 Task: Create Address object.
Action: Mouse moved to (541, 42)
Screenshot: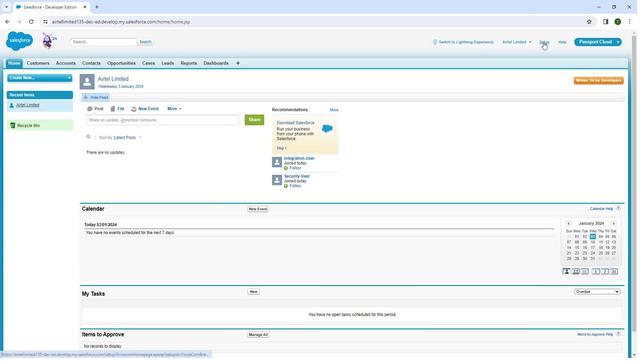 
Action: Mouse pressed left at (541, 42)
Screenshot: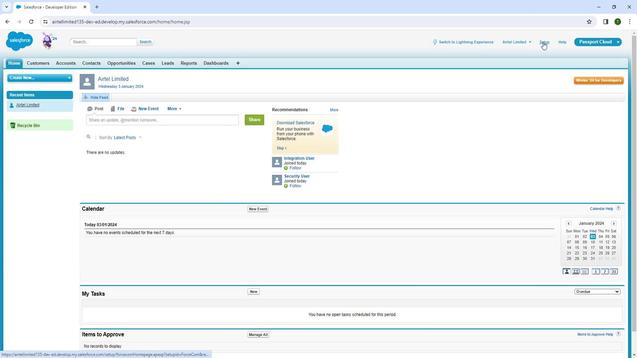 
Action: Mouse pressed left at (541, 42)
Screenshot: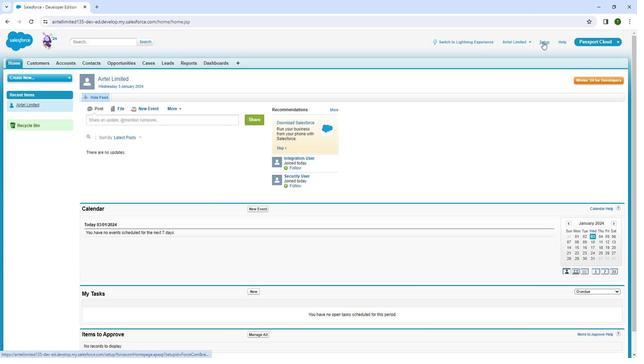 
Action: Mouse moved to (16, 121)
Screenshot: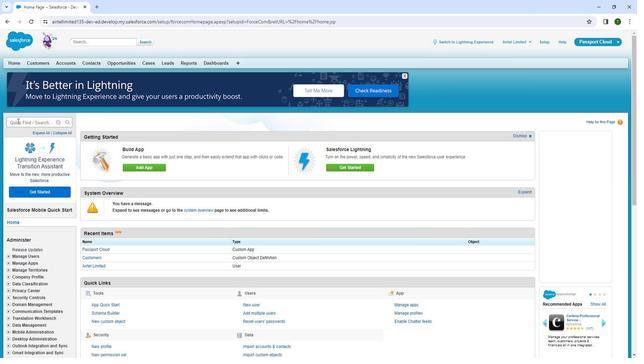 
Action: Mouse pressed left at (16, 121)
Screenshot: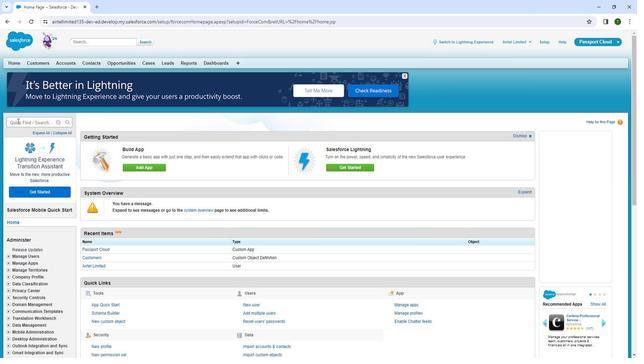 
Action: Mouse moved to (17, 121)
Screenshot: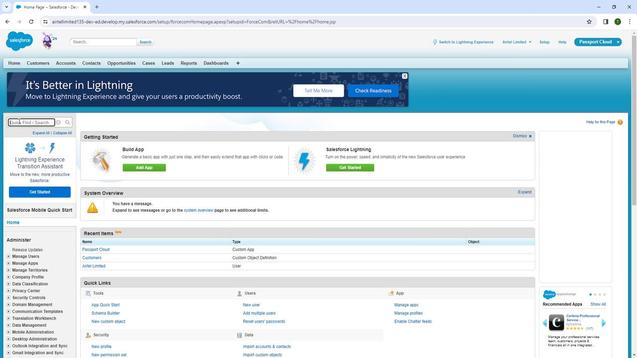 
Action: Key pressed o
Screenshot: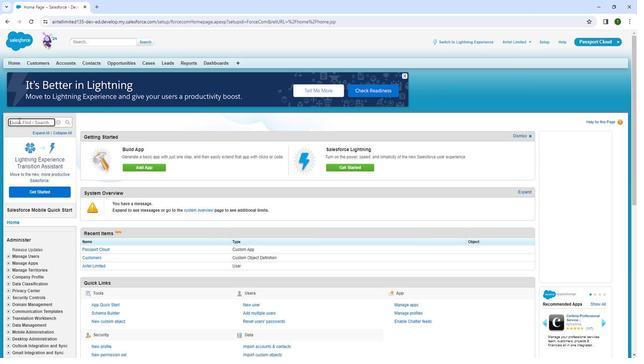 
Action: Mouse moved to (17, 120)
Screenshot: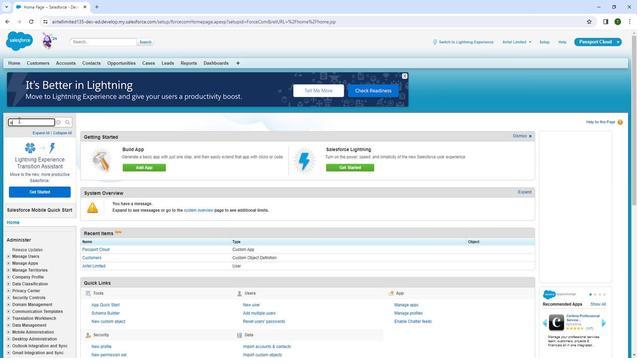 
Action: Key pressed bj
Screenshot: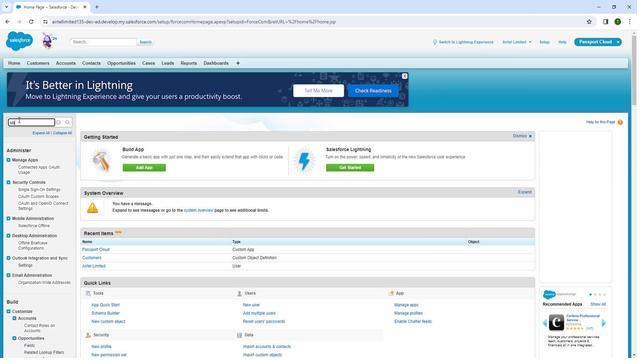 
Action: Mouse moved to (17, 119)
Screenshot: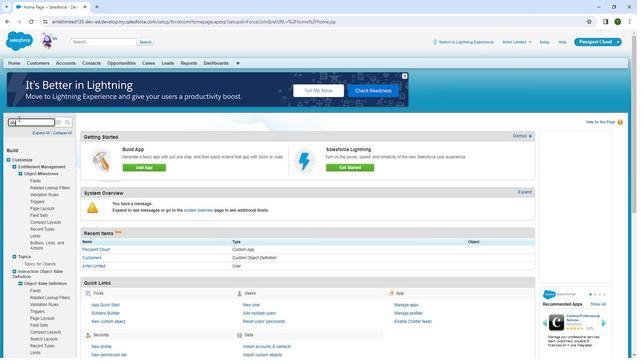 
Action: Key pressed ect
Screenshot: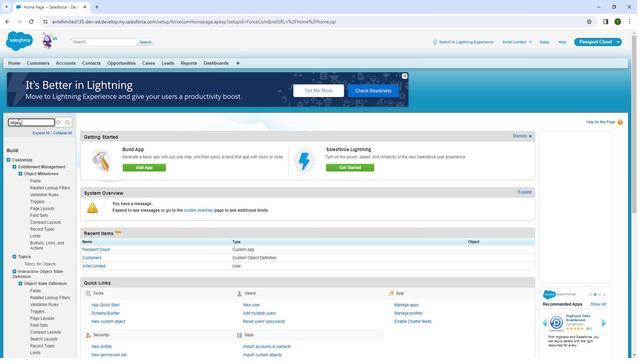
Action: Mouse moved to (29, 178)
Screenshot: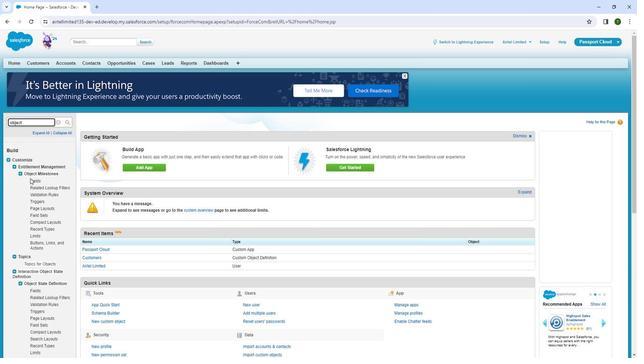 
Action: Mouse scrolled (29, 178) with delta (0, 0)
Screenshot: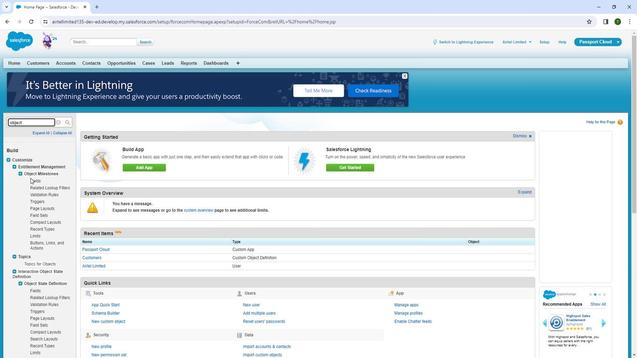 
Action: Mouse scrolled (29, 178) with delta (0, 0)
Screenshot: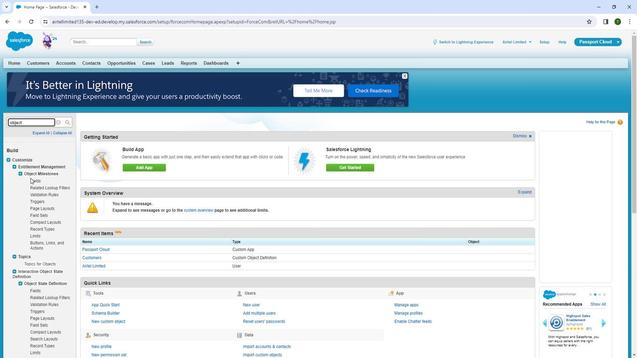 
Action: Mouse moved to (29, 178)
Screenshot: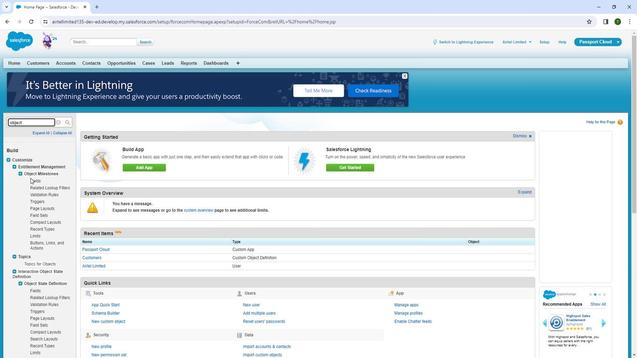
Action: Mouse scrolled (29, 178) with delta (0, 0)
Screenshot: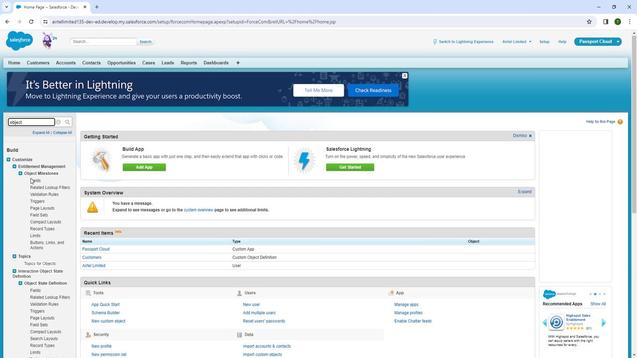 
Action: Mouse scrolled (29, 178) with delta (0, 0)
Screenshot: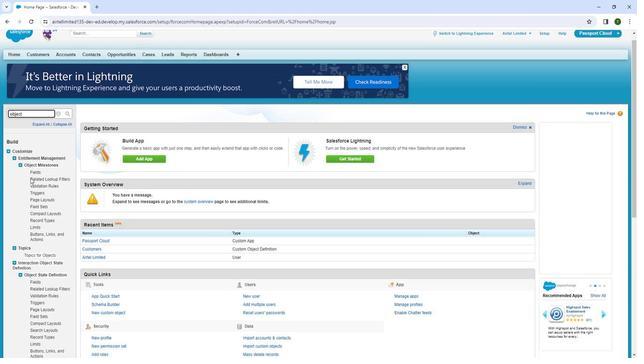 
Action: Mouse moved to (32, 192)
Screenshot: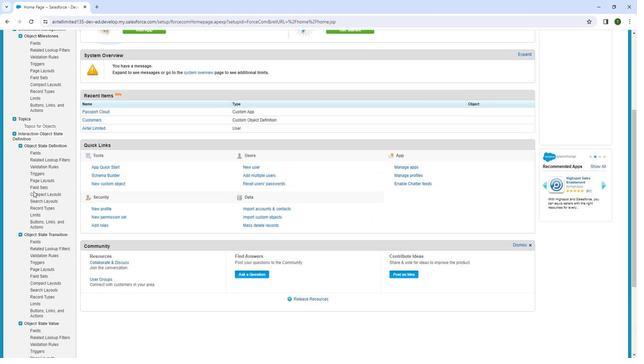 
Action: Mouse scrolled (32, 191) with delta (0, 0)
Screenshot: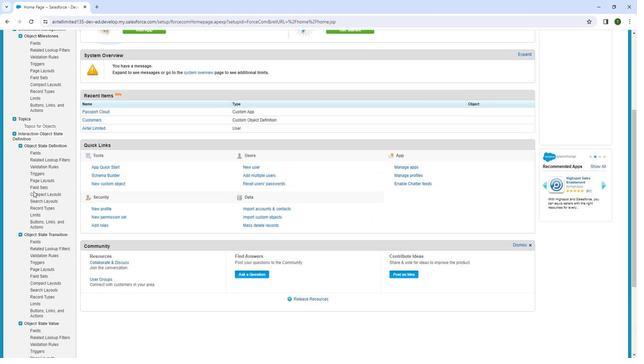 
Action: Mouse moved to (32, 193)
Screenshot: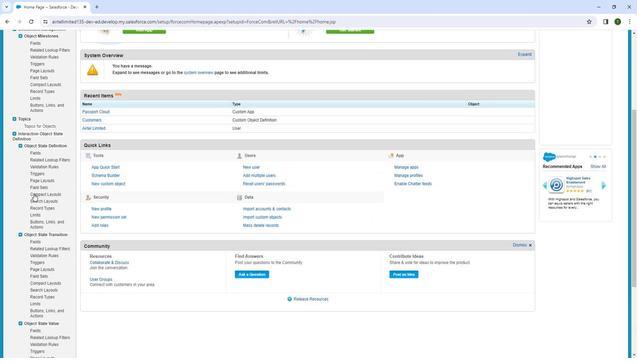 
Action: Mouse scrolled (32, 193) with delta (0, 0)
Screenshot: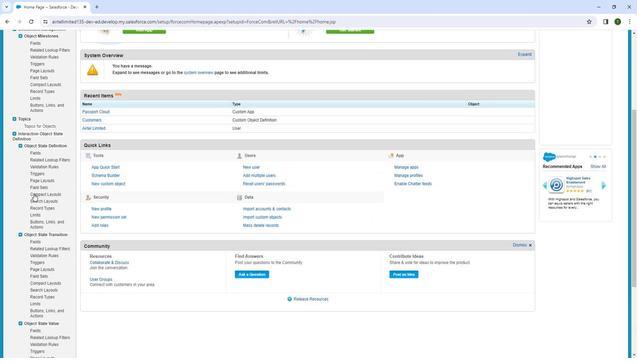 
Action: Mouse moved to (32, 194)
Screenshot: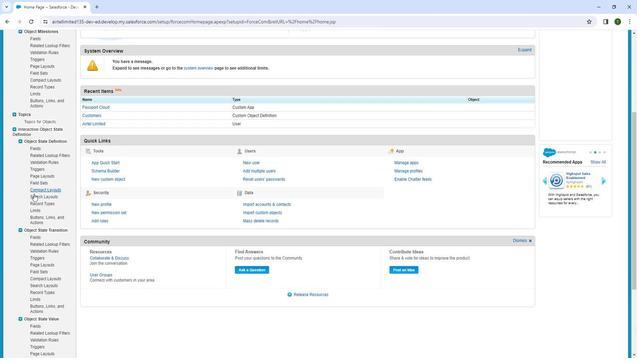 
Action: Mouse scrolled (32, 193) with delta (0, 0)
Screenshot: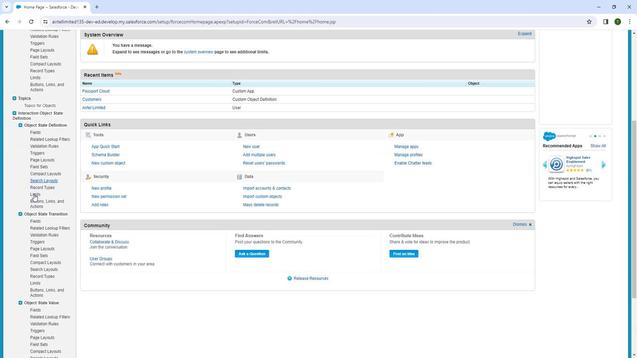
Action: Mouse moved to (37, 214)
Screenshot: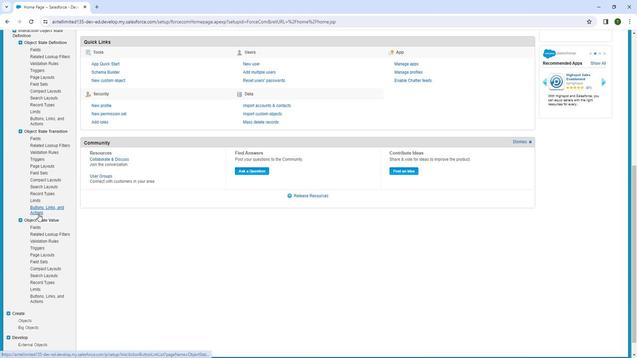 
Action: Mouse scrolled (37, 213) with delta (0, 0)
Screenshot: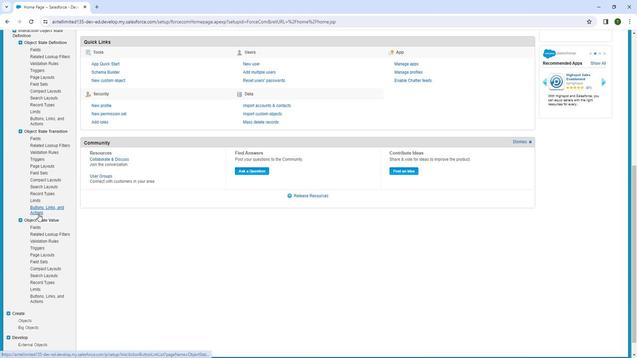 
Action: Mouse moved to (37, 215)
Screenshot: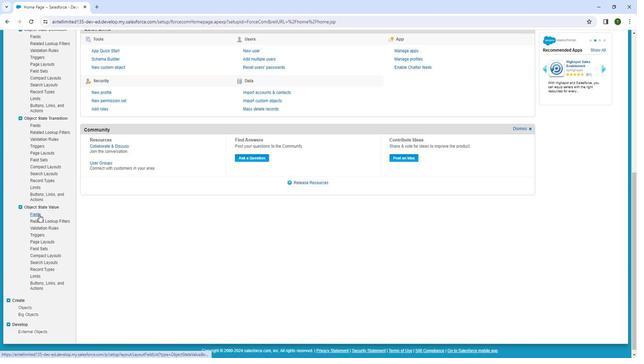
Action: Mouse scrolled (37, 214) with delta (0, 0)
Screenshot: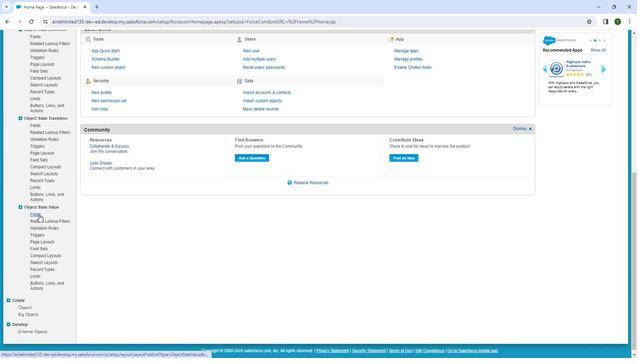 
Action: Mouse scrolled (37, 214) with delta (0, 0)
Screenshot: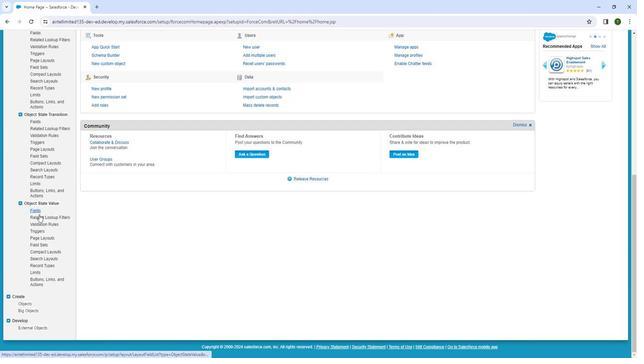 
Action: Mouse moved to (19, 303)
Screenshot: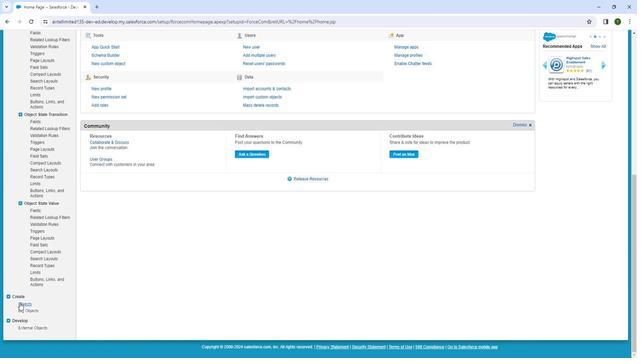 
Action: Mouse pressed left at (19, 303)
Screenshot: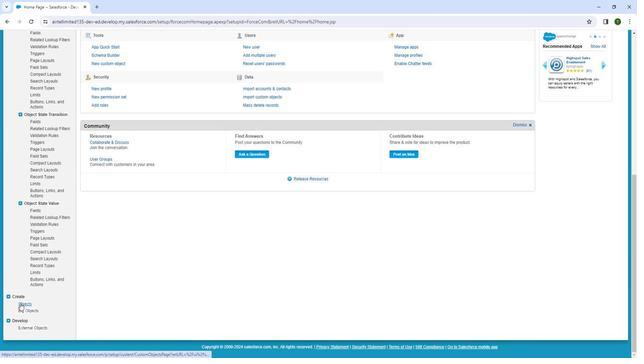 
Action: Mouse moved to (247, 161)
Screenshot: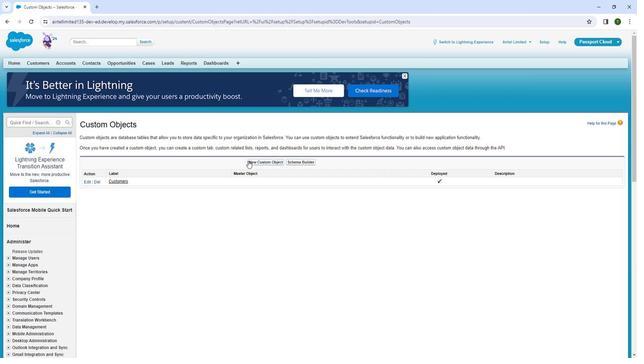 
Action: Mouse pressed left at (247, 161)
Screenshot: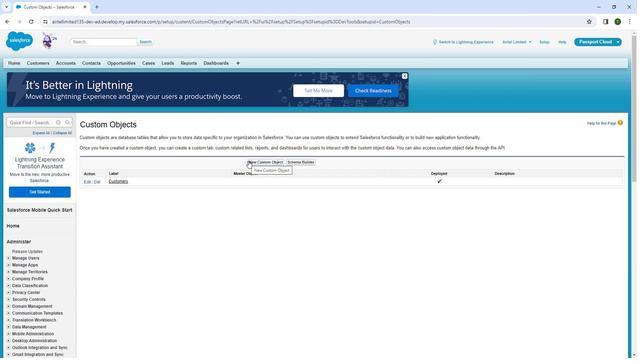 
Action: Mouse moved to (200, 186)
Screenshot: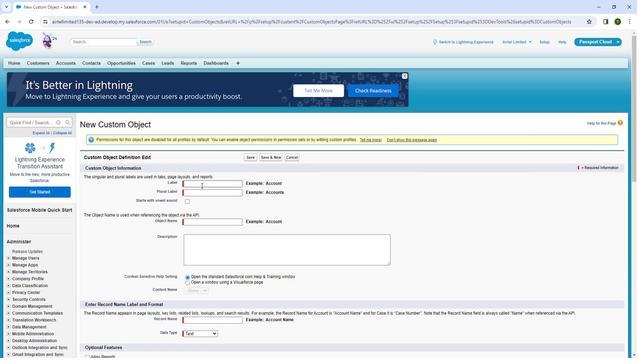 
Action: Mouse pressed left at (200, 186)
Screenshot: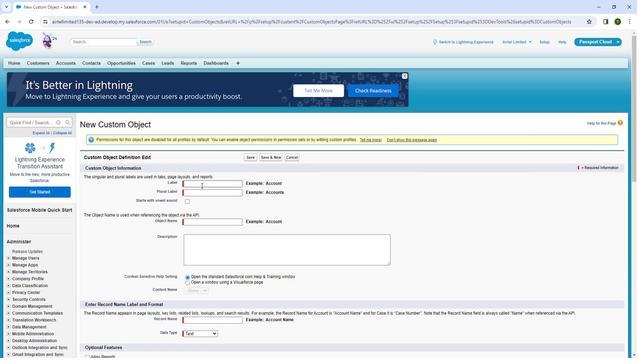 
Action: Key pressed <Key.shift>
Screenshot: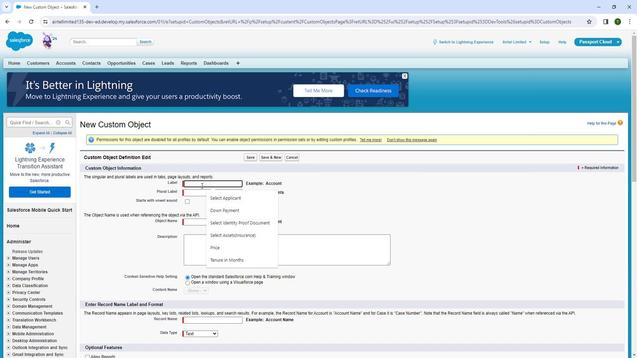 
Action: Mouse moved to (200, 185)
Screenshot: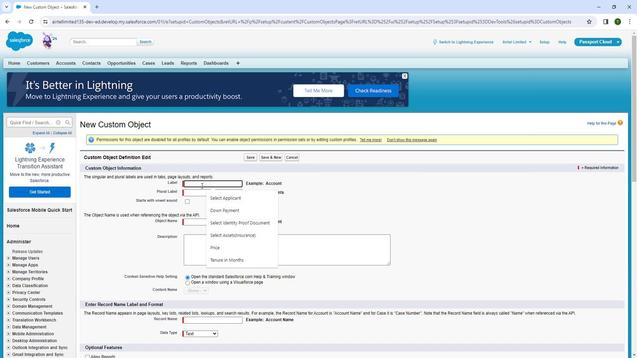 
Action: Key pressed Addressess
Screenshot: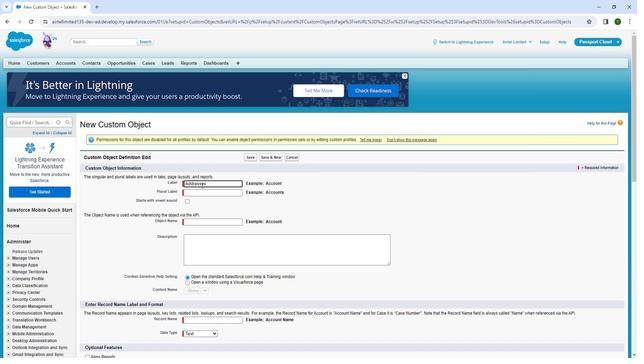
Action: Mouse moved to (203, 197)
Screenshot: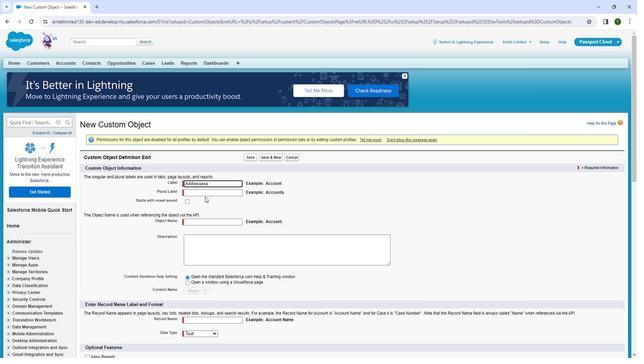 
Action: Key pressed <Key.backspace><Key.backspace><Key.backspace>
Screenshot: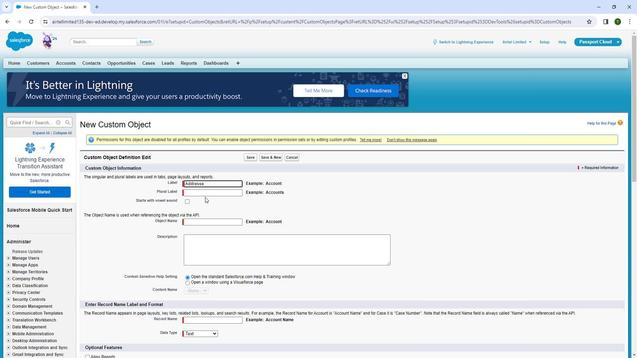 
Action: Mouse moved to (202, 192)
Screenshot: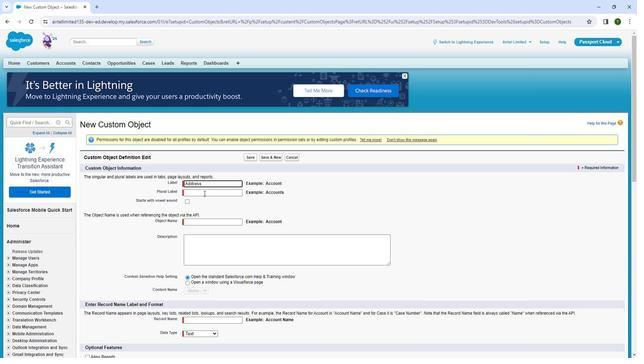 
Action: Mouse pressed left at (202, 192)
Screenshot: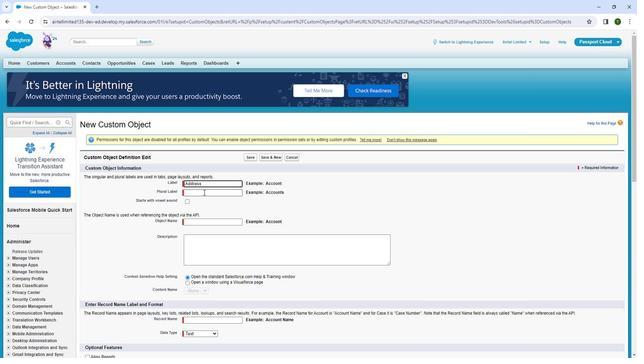
Action: Key pressed <Key.shift>Addresses
Screenshot: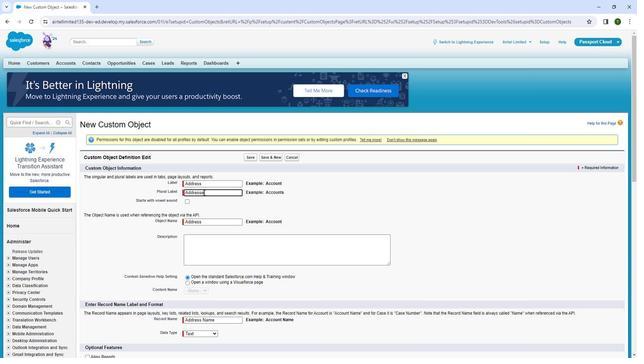 
Action: Mouse moved to (201, 207)
Screenshot: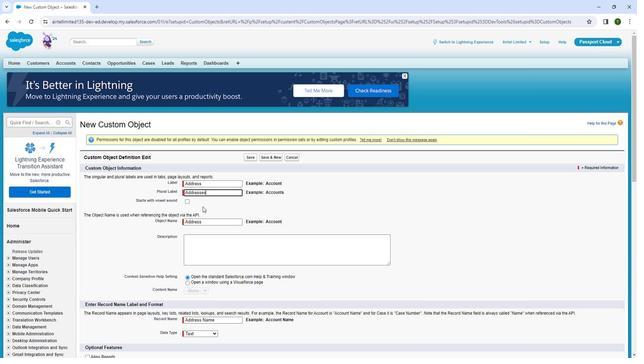 
Action: Key pressed s
Screenshot: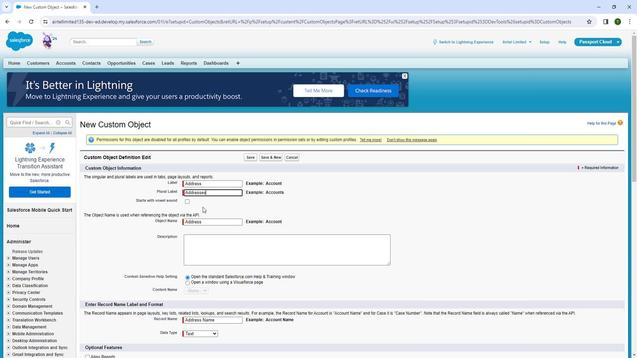 
Action: Mouse moved to (197, 193)
Screenshot: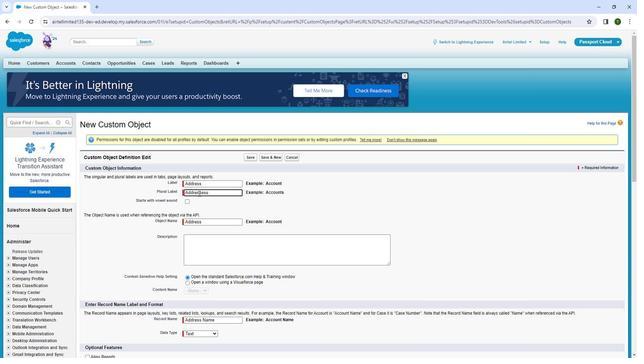
Action: Mouse pressed left at (197, 193)
Screenshot: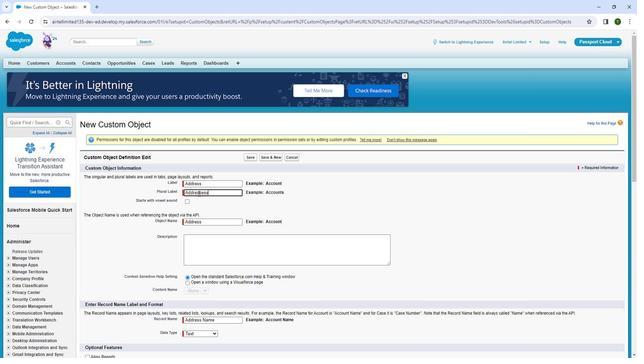 
Action: Mouse moved to (203, 194)
Screenshot: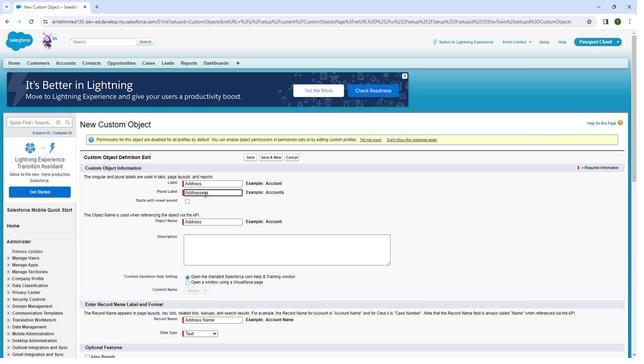 
Action: Key pressed <Key.backspace>
Screenshot: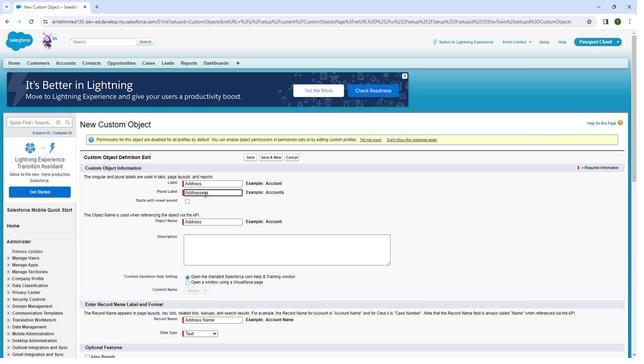 
Action: Mouse moved to (204, 200)
Screenshot: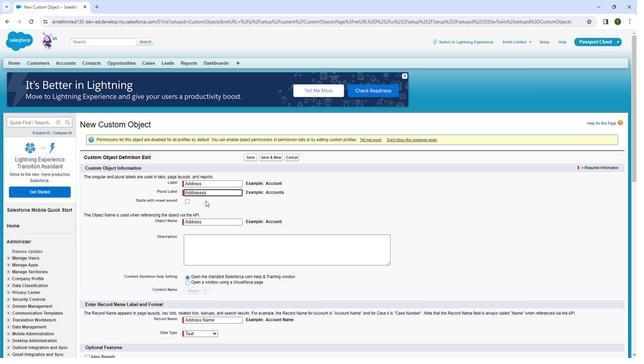 
Action: Mouse pressed left at (204, 200)
Screenshot: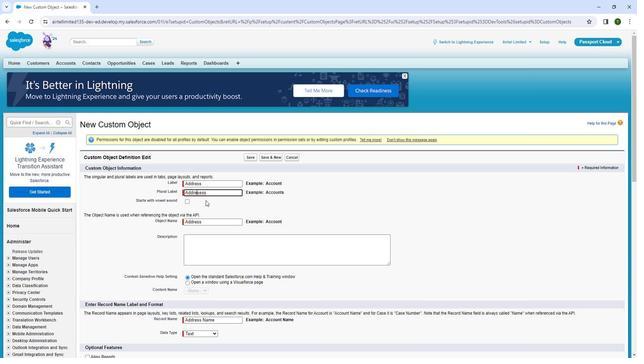 
Action: Mouse moved to (189, 207)
Screenshot: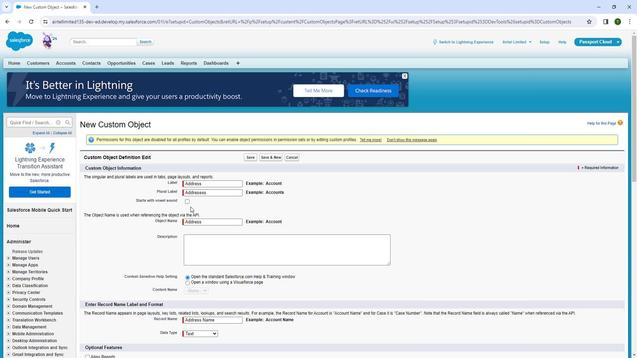 
Action: Mouse scrolled (189, 206) with delta (0, 0)
Screenshot: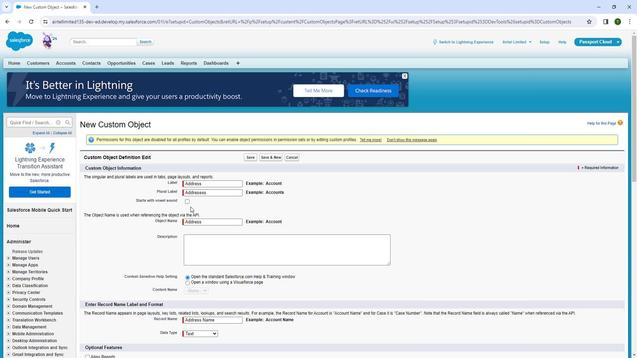 
Action: Mouse moved to (190, 214)
Screenshot: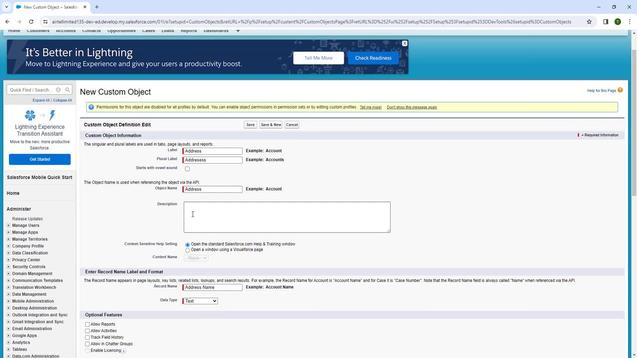 
Action: Mouse scrolled (190, 213) with delta (0, 0)
Screenshot: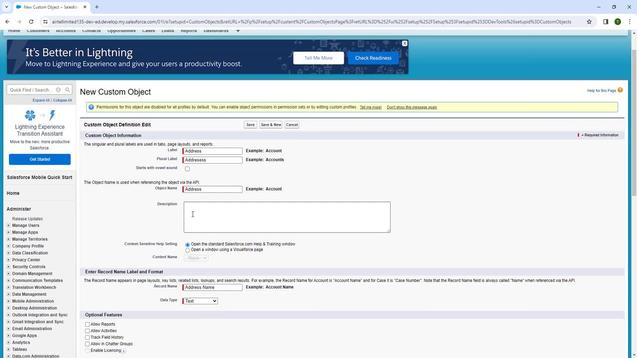 
Action: Mouse moved to (194, 268)
Screenshot: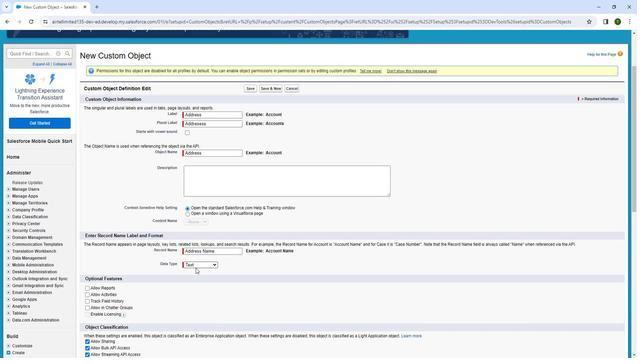 
Action: Mouse pressed left at (194, 268)
Screenshot: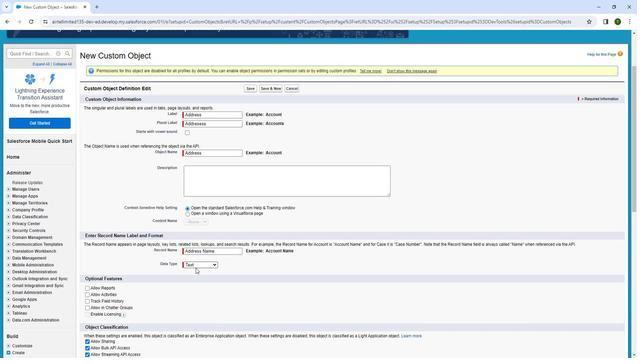 
Action: Mouse moved to (196, 278)
Screenshot: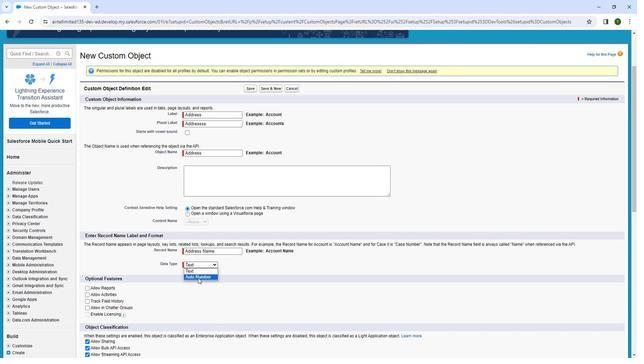 
Action: Mouse pressed left at (196, 278)
Screenshot: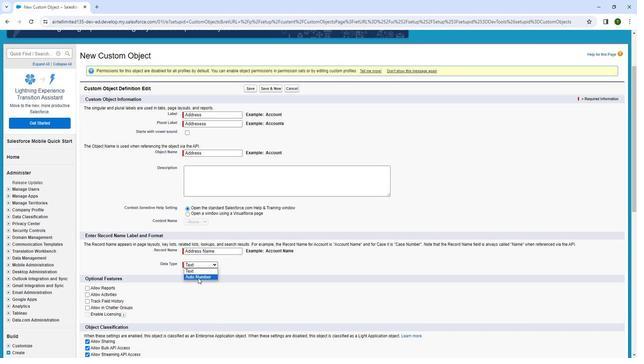 
Action: Mouse moved to (194, 272)
Screenshot: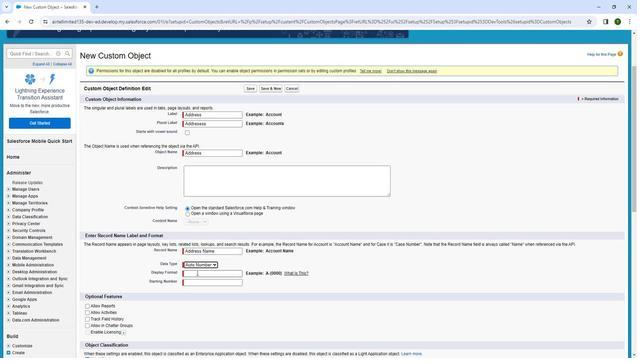 
Action: Mouse pressed left at (194, 272)
Screenshot: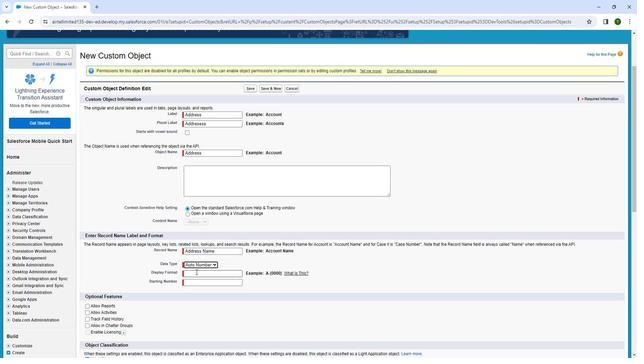 
Action: Mouse moved to (195, 270)
Screenshot: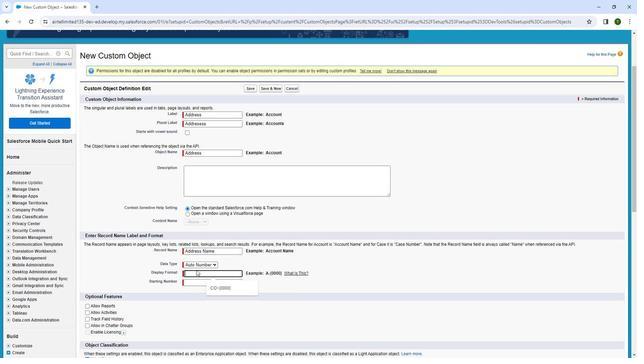 
Action: Key pressed <Key.shift>
Screenshot: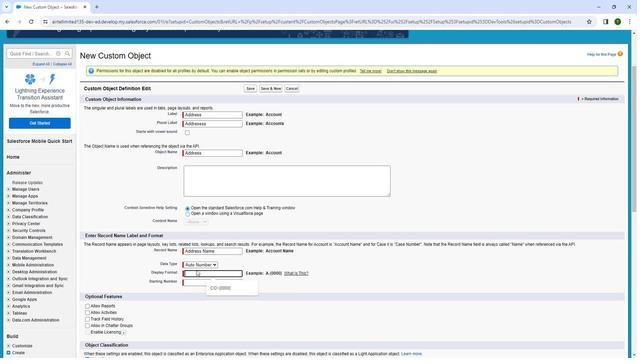
Action: Mouse moved to (196, 268)
Screenshot: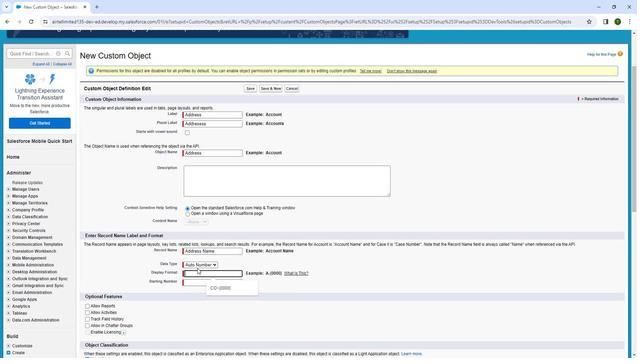 
Action: Key pressed A
Screenshot: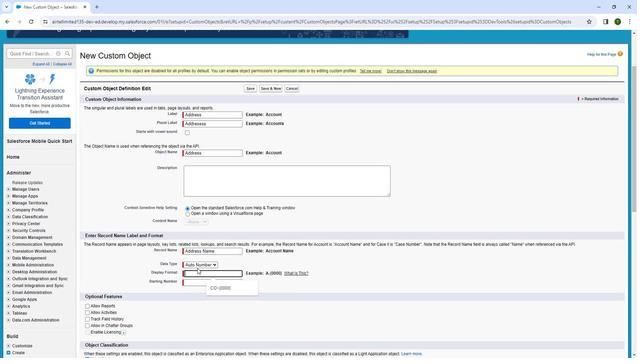 
Action: Mouse moved to (196, 265)
Screenshot: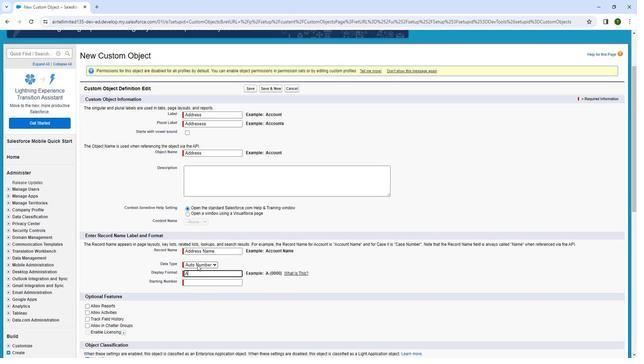
Action: Key pressed <Key.shift_r>I
Screenshot: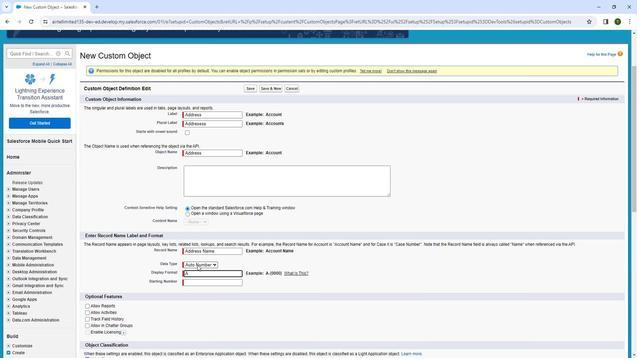 
Action: Mouse moved to (197, 265)
Screenshot: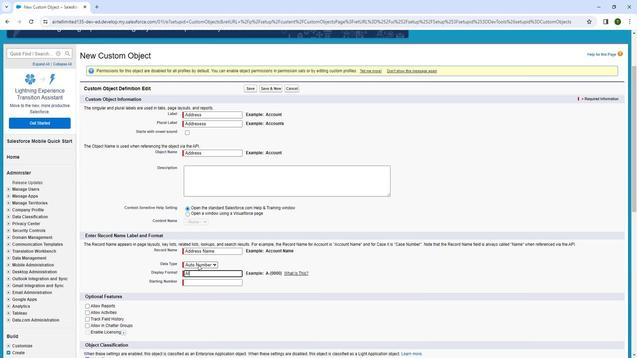 
Action: Key pressed <Key.shift>
Screenshot: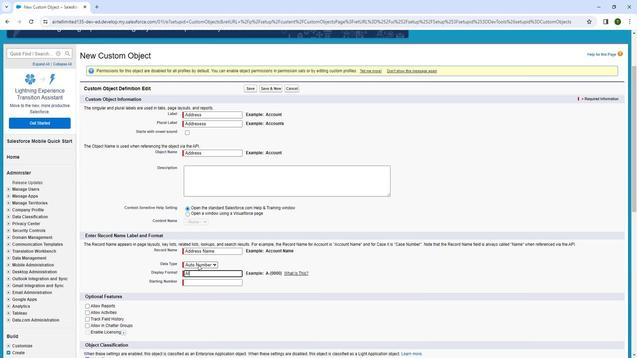 
Action: Mouse moved to (197, 265)
Screenshot: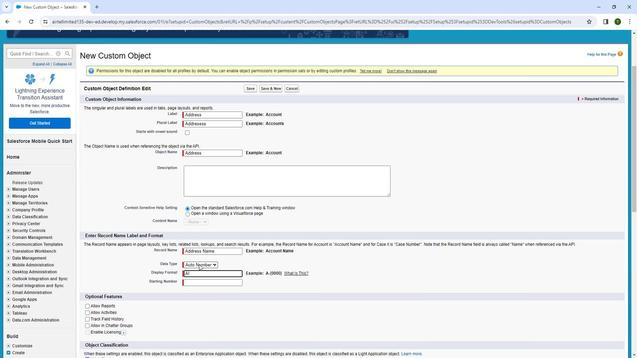 
Action: Key pressed <Key.shift><Key.shift><Key.shift><Key.shift><Key.shift><Key.shift><Key.shift><Key.shift><Key.shift><Key.shift><Key.shift><Key.shift>D-<Key.shift_r><Key.shift_r><Key.shift_r><Key.shift_r><Key.shift_r><Key.shift_r><Key.shift_r><Key.shift_r><Key.shift_r><Key.shift_r><Key.shift_r><Key.shift_r><Key.shift_r><Key.shift_r><Key.shift_r><Key.shift_r><Key.shift_r><Key.shift_r>{
Screenshot: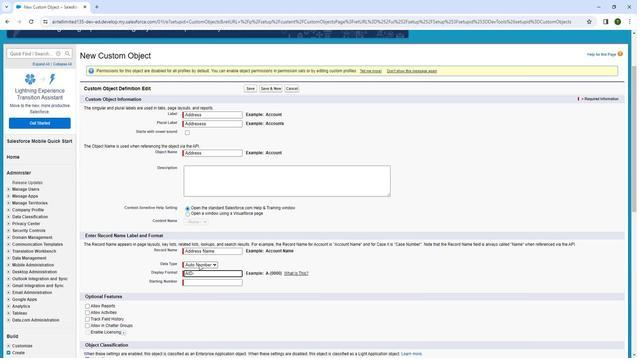 
Action: Mouse moved to (197, 265)
Screenshot: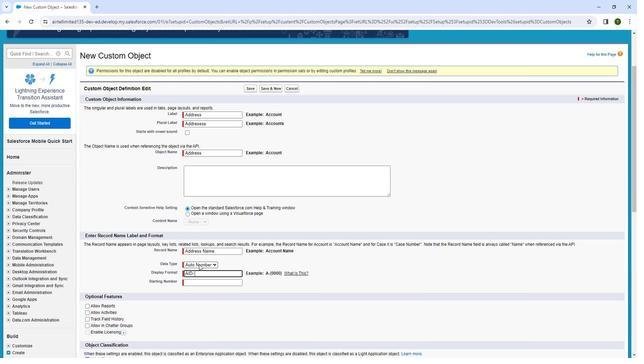 
Action: Key pressed 0000<Key.shift_r>
Screenshot: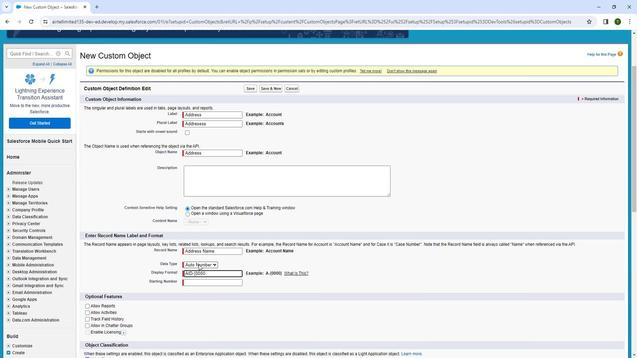 
Action: Mouse moved to (197, 265)
Screenshot: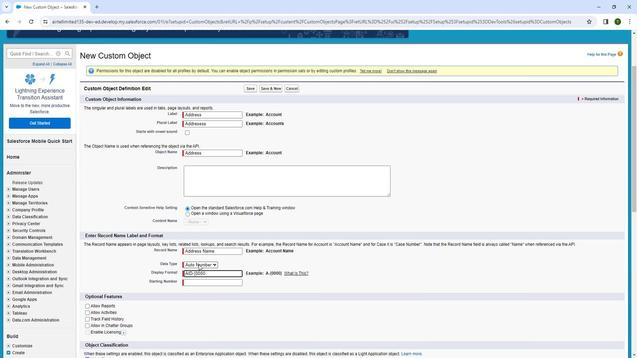 
Action: Key pressed <Key.shift_r><Key.shift_r><Key.shift_r><Key.shift_r><Key.shift_r><Key.shift_r><Key.shift_r><Key.shift_r><Key.shift_r><Key.shift_r><Key.shift_r><Key.shift_r><Key.shift_r><Key.shift_r>}
Screenshot: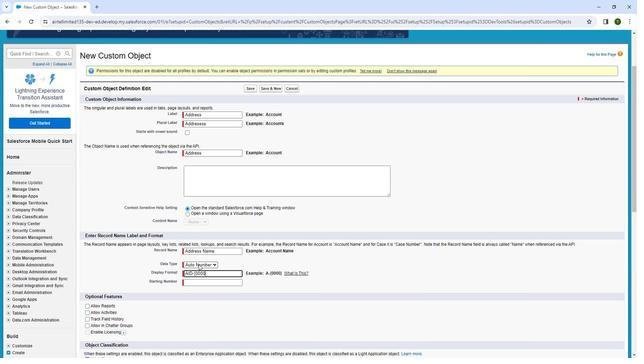 
Action: Mouse moved to (190, 281)
Screenshot: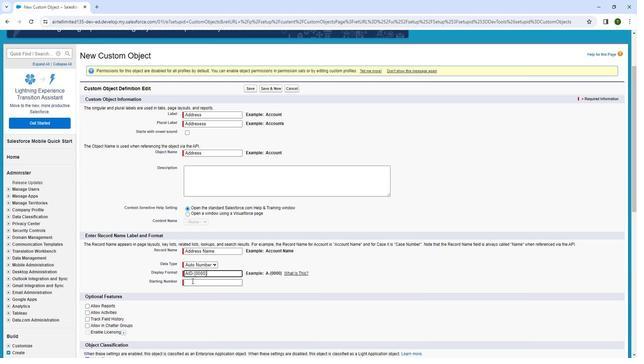 
Action: Mouse pressed left at (190, 281)
Screenshot: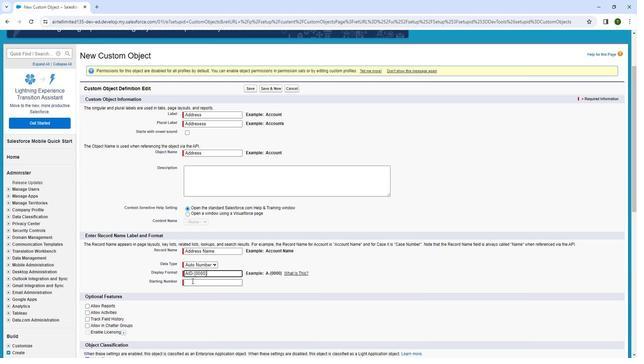
Action: Mouse moved to (190, 282)
Screenshot: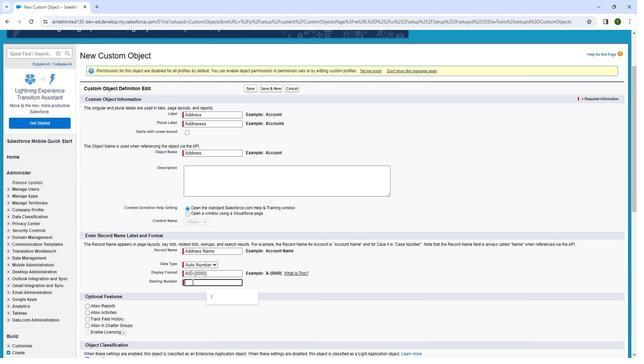 
Action: Key pressed 1
Screenshot: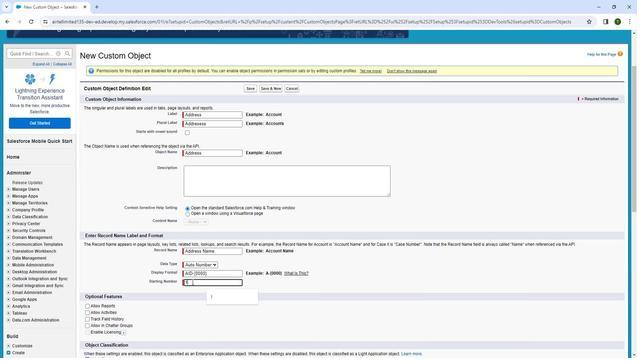 
Action: Mouse moved to (163, 292)
Screenshot: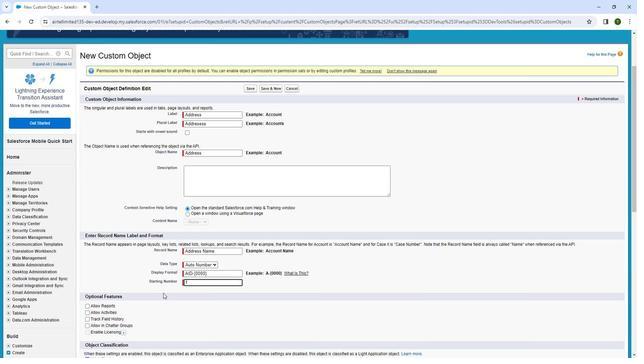 
Action: Mouse pressed left at (163, 292)
Screenshot: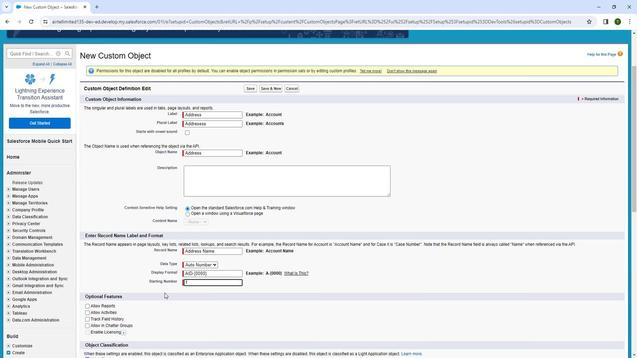 
Action: Mouse moved to (161, 291)
Screenshot: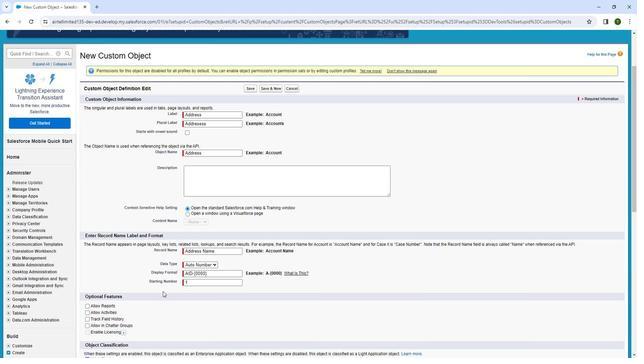
Action: Mouse scrolled (161, 290) with delta (0, 0)
Screenshot: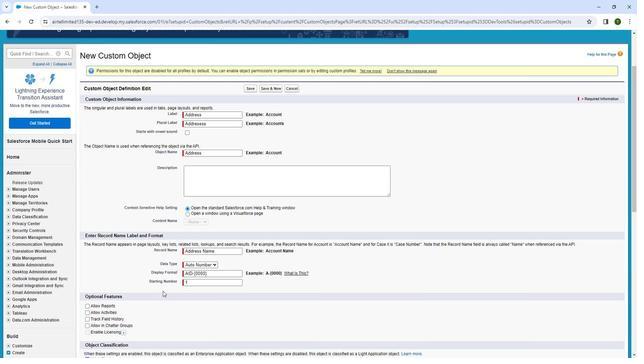 
Action: Mouse scrolled (161, 290) with delta (0, 0)
Screenshot: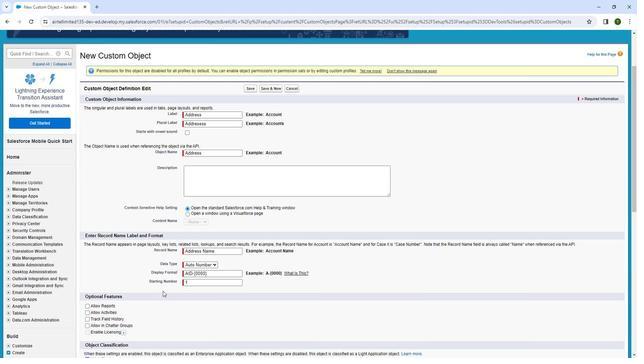 
Action: Mouse moved to (84, 237)
Screenshot: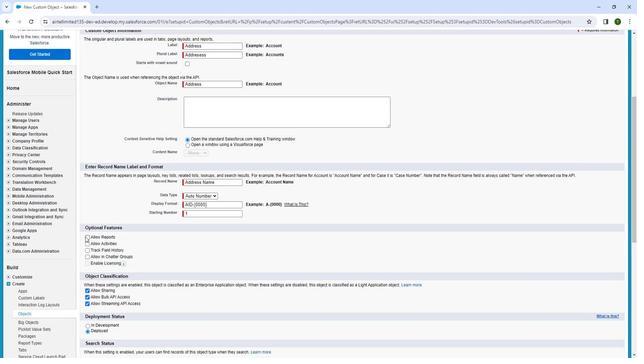 
Action: Mouse pressed left at (84, 237)
Screenshot: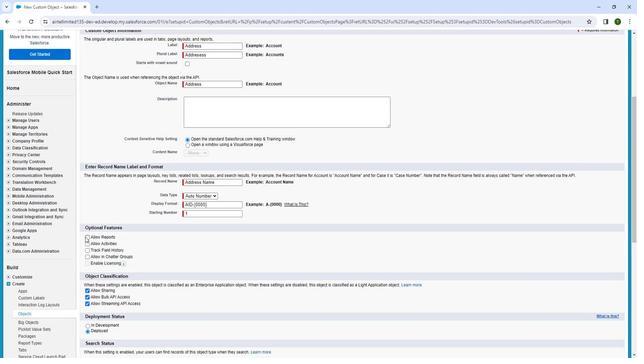 
Action: Mouse moved to (85, 243)
Screenshot: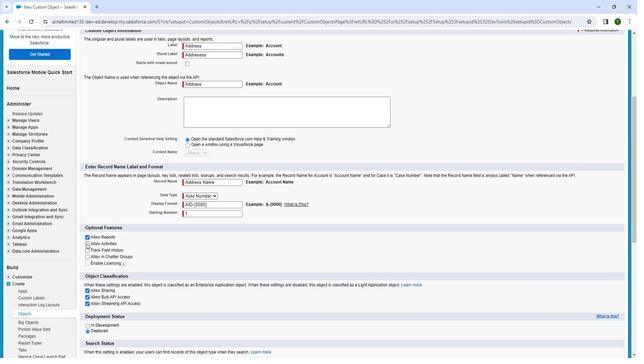 
Action: Mouse pressed left at (85, 243)
Screenshot: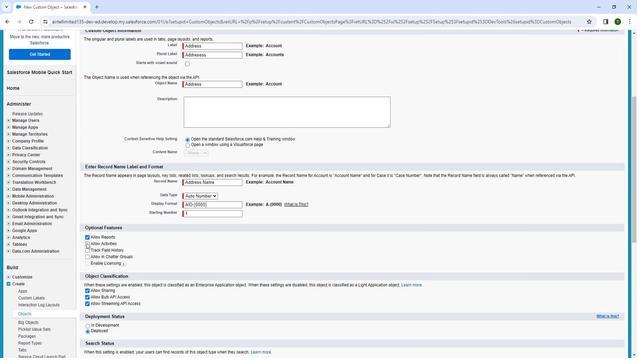 
Action: Mouse moved to (86, 250)
Screenshot: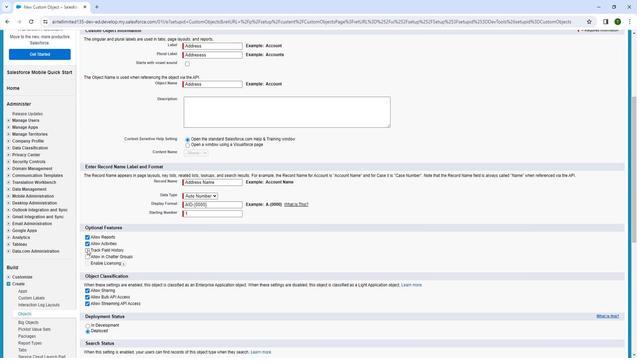 
Action: Mouse pressed left at (86, 250)
Screenshot: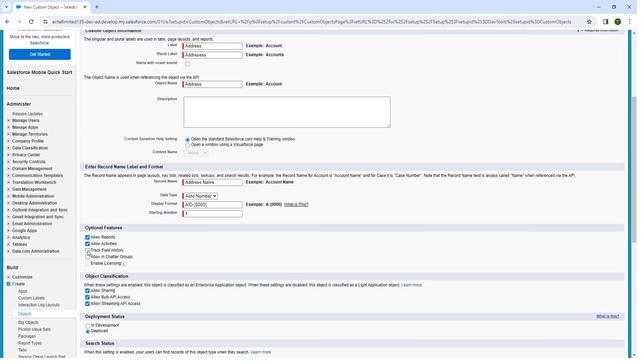 
Action: Mouse moved to (85, 257)
Screenshot: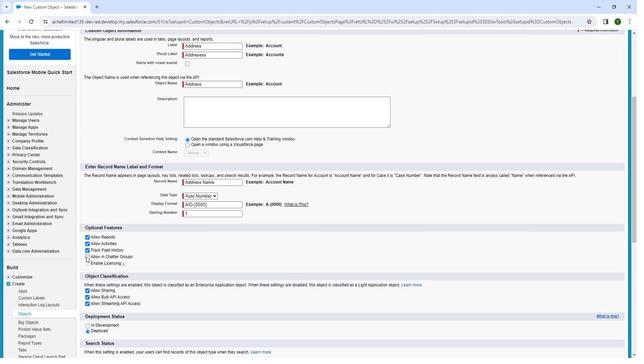 
Action: Mouse pressed left at (85, 257)
Screenshot: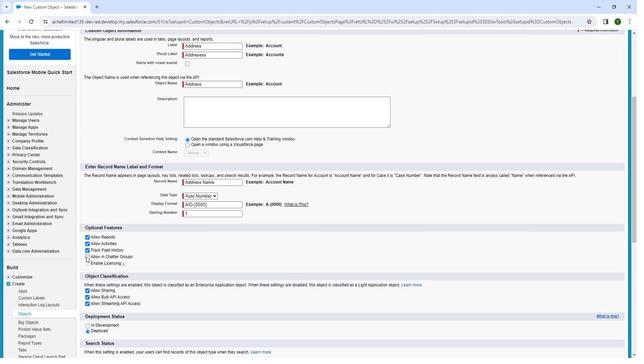 
Action: Mouse moved to (93, 254)
Screenshot: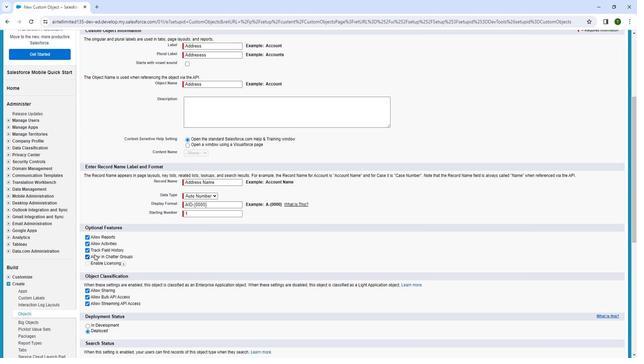
Action: Mouse scrolled (93, 254) with delta (0, 0)
Screenshot: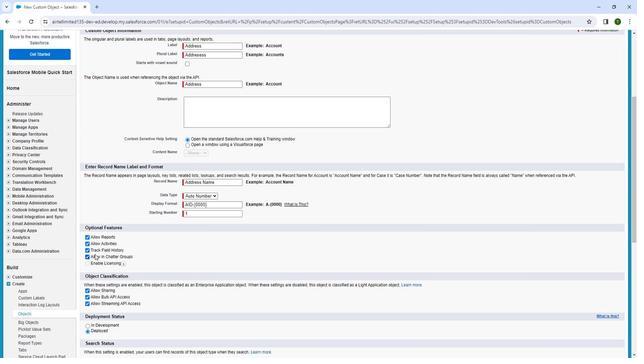 
Action: Mouse scrolled (93, 254) with delta (0, 0)
Screenshot: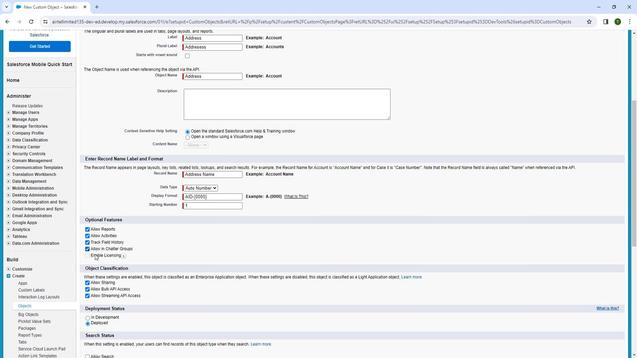 
Action: Mouse moved to (143, 48)
Screenshot: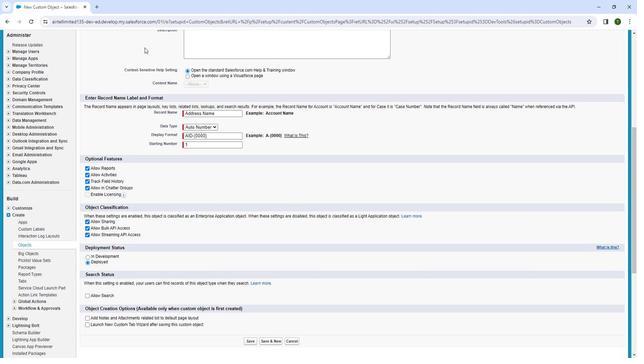 
Action: Mouse scrolled (143, 47) with delta (0, 0)
Screenshot: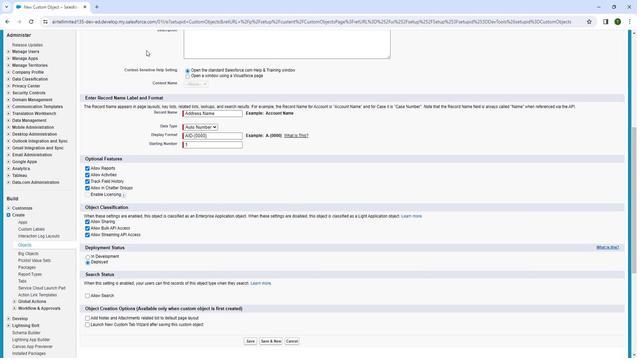 
Action: Mouse moved to (141, 74)
Screenshot: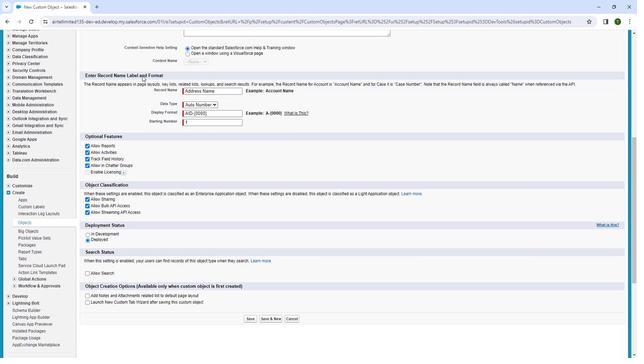 
Action: Mouse scrolled (141, 74) with delta (0, 0)
Screenshot: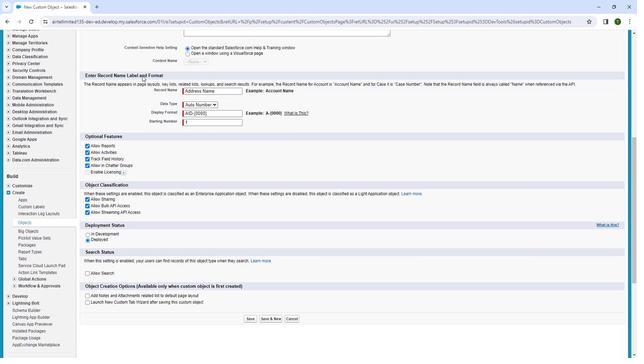 
Action: Mouse moved to (137, 91)
Screenshot: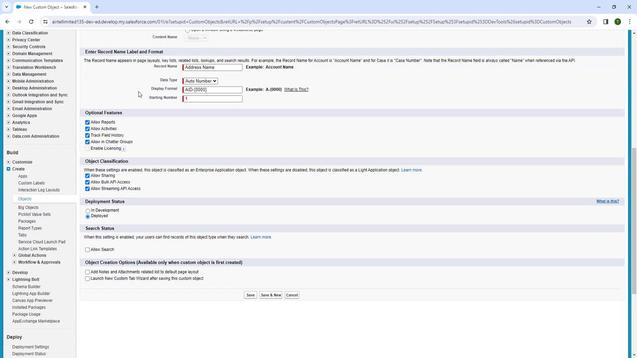 
Action: Mouse scrolled (137, 91) with delta (0, 0)
Screenshot: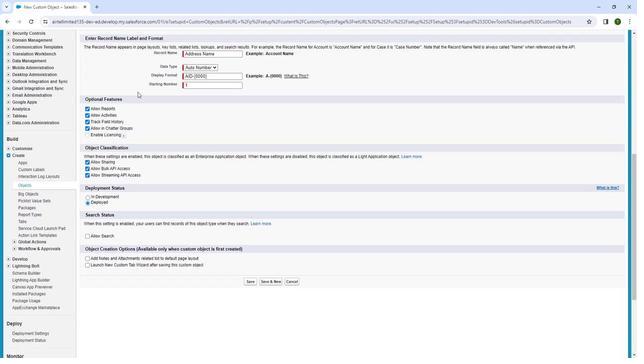 
Action: Mouse moved to (136, 93)
Screenshot: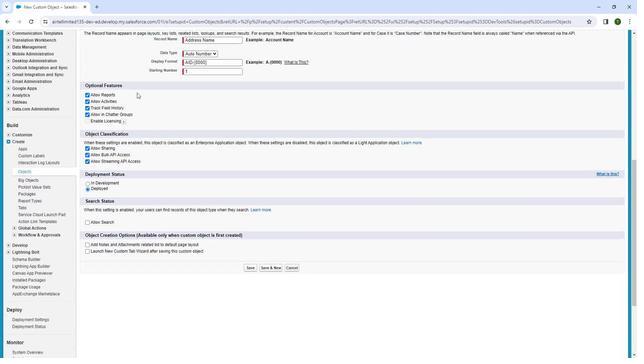 
Action: Mouse scrolled (136, 92) with delta (0, 0)
Screenshot: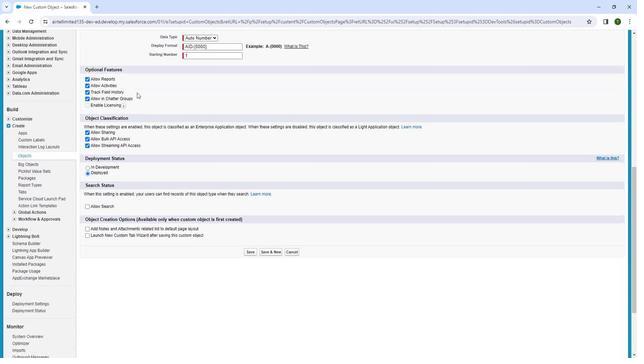 
Action: Mouse moved to (85, 159)
Screenshot: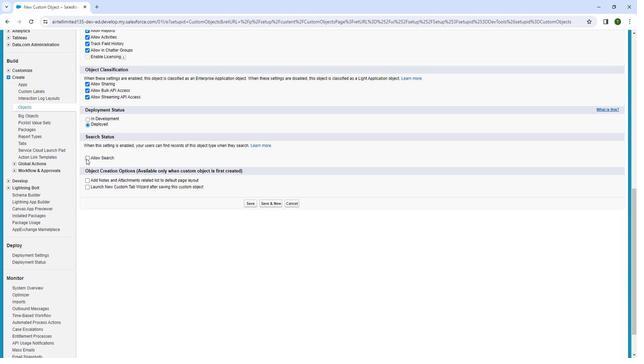 
Action: Mouse pressed left at (85, 159)
Screenshot: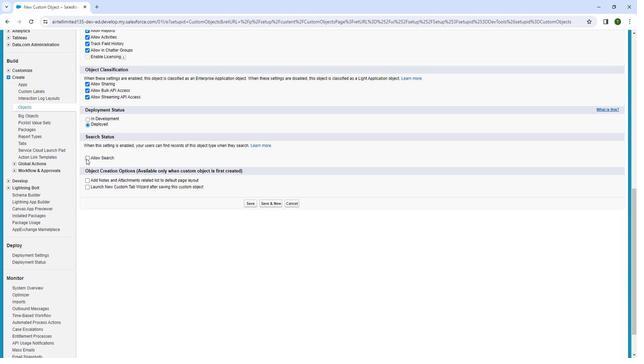 
Action: Mouse moved to (85, 181)
Screenshot: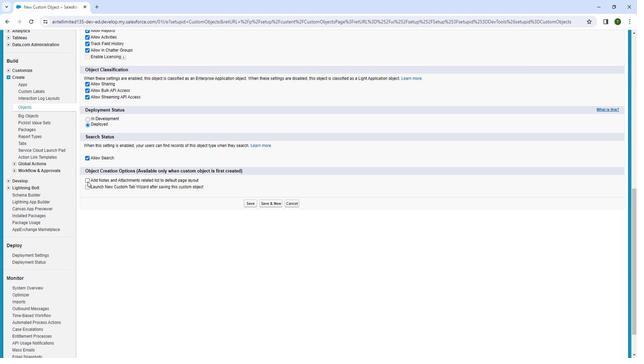 
Action: Mouse pressed left at (85, 181)
Screenshot: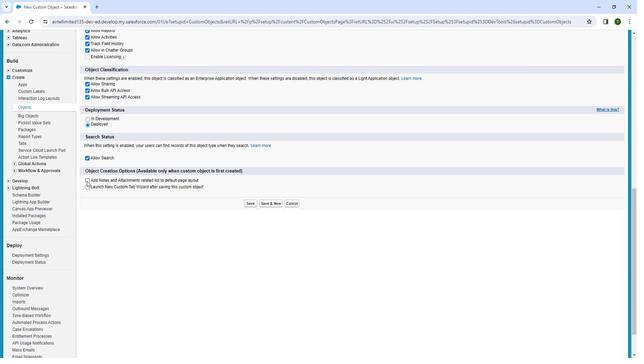 
Action: Mouse moved to (85, 186)
Screenshot: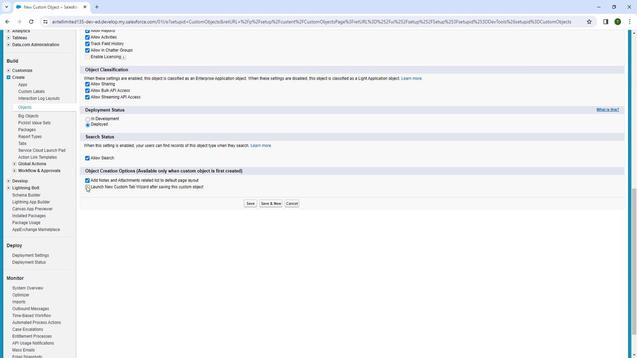 
Action: Mouse pressed left at (85, 186)
Screenshot: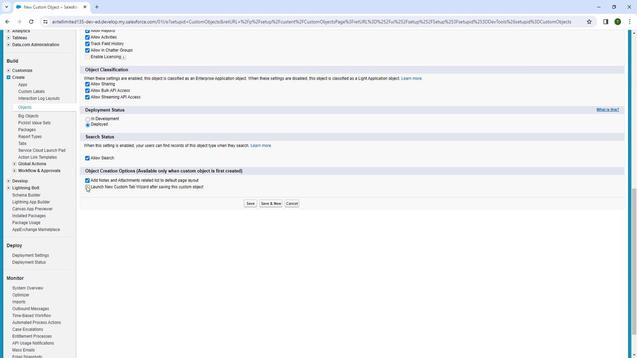 
Action: Mouse moved to (246, 203)
Screenshot: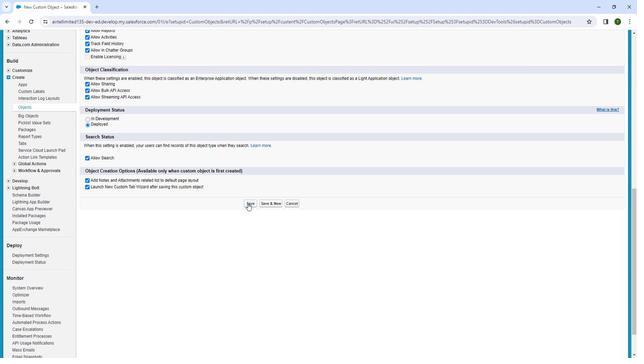 
Action: Mouse pressed left at (246, 203)
Screenshot: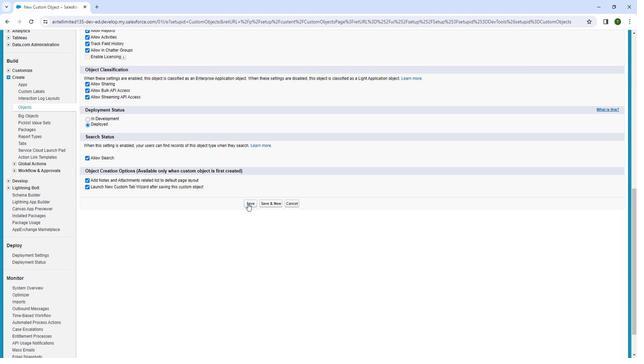 
Action: Mouse moved to (601, 279)
Screenshot: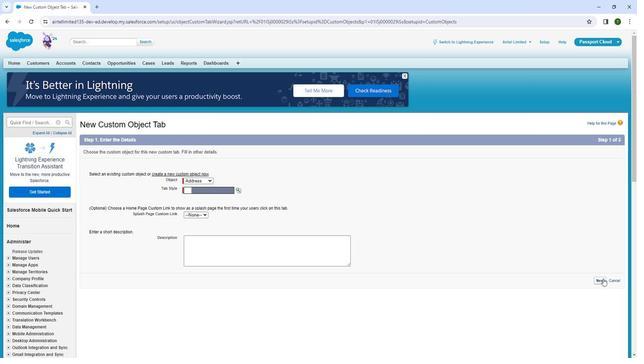 
Action: Mouse pressed left at (601, 279)
Screenshot: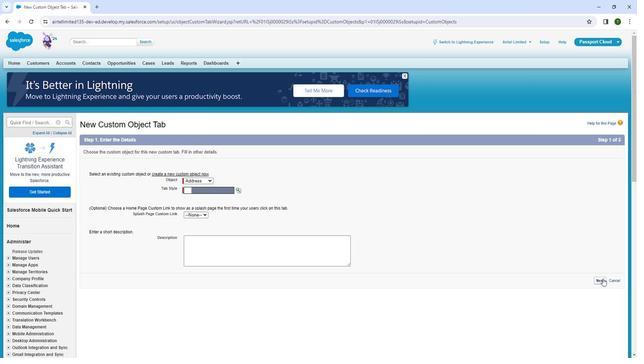 
Action: Mouse moved to (221, 201)
Screenshot: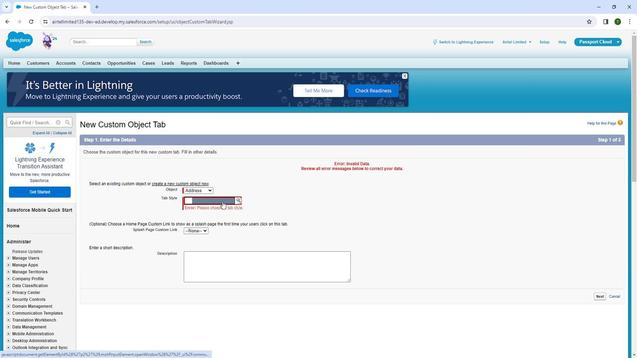 
Action: Mouse pressed left at (221, 201)
Screenshot: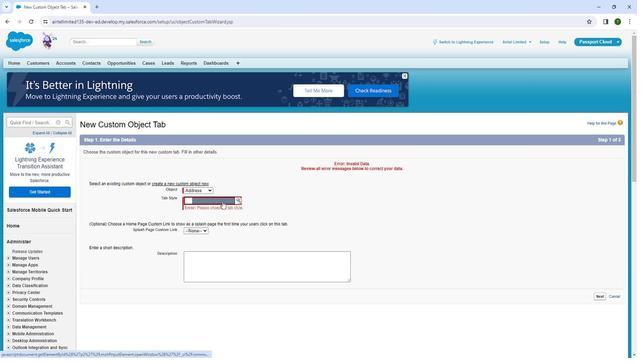 
Action: Mouse moved to (572, 180)
Screenshot: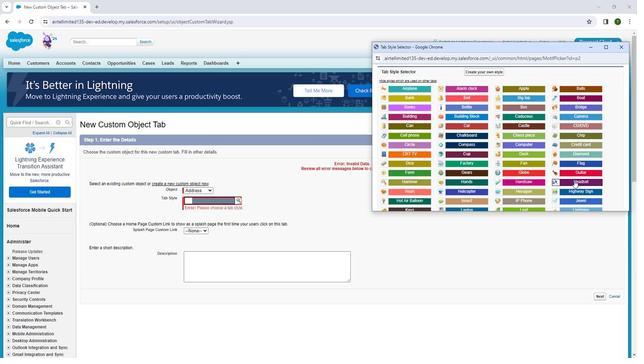 
Action: Mouse pressed left at (572, 180)
Screenshot: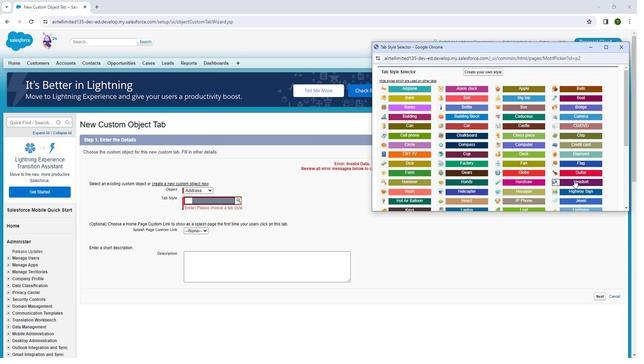 
Action: Mouse moved to (531, 247)
Screenshot: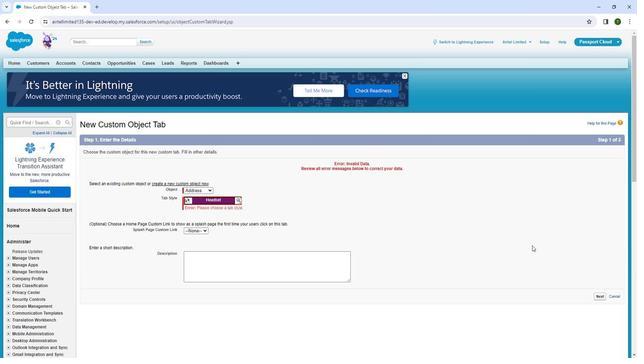 
Action: Mouse pressed left at (531, 247)
Screenshot: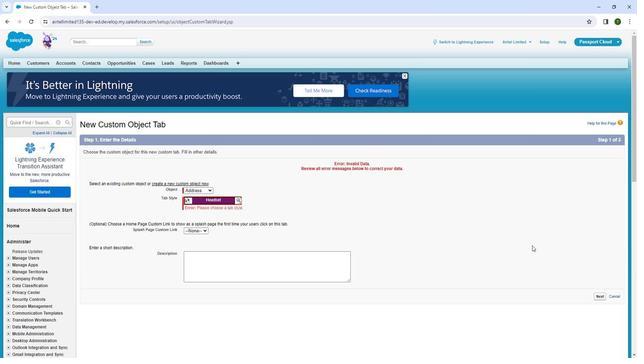
Action: Mouse moved to (595, 298)
Screenshot: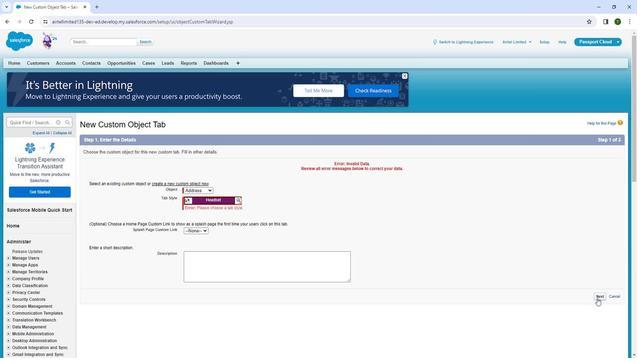 
Action: Mouse pressed left at (595, 298)
Screenshot: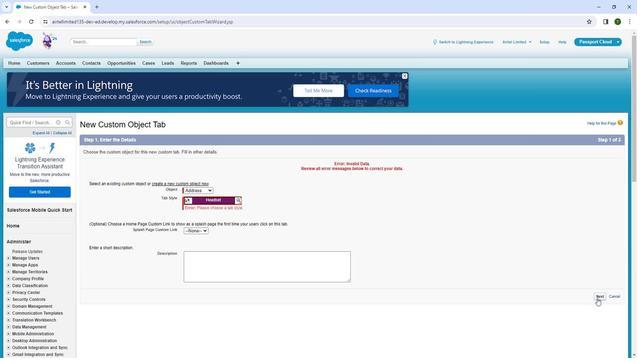 
Action: Mouse moved to (287, 199)
Screenshot: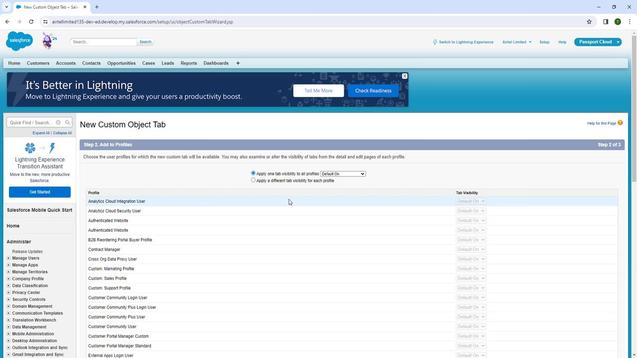 
Action: Mouse scrolled (287, 199) with delta (0, 0)
Screenshot: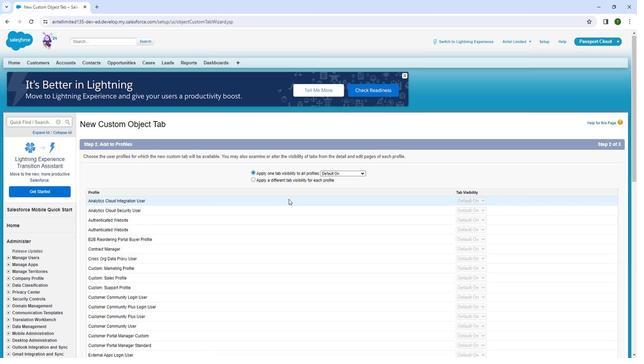 
Action: Mouse scrolled (287, 199) with delta (0, 0)
Screenshot: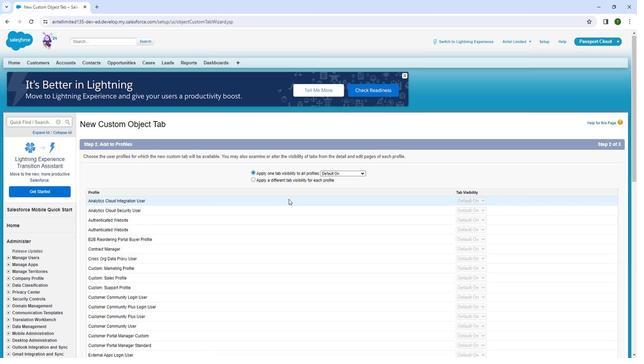 
Action: Mouse scrolled (287, 199) with delta (0, 0)
Screenshot: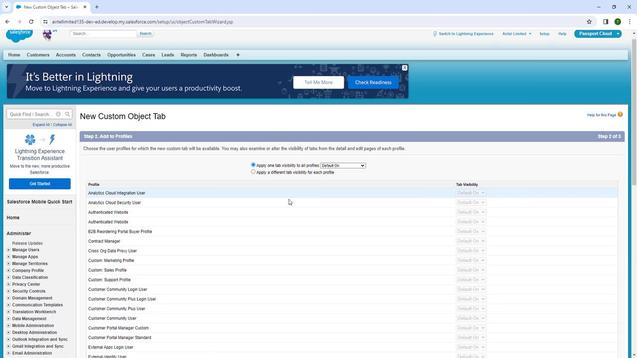 
Action: Mouse scrolled (287, 199) with delta (0, 0)
Screenshot: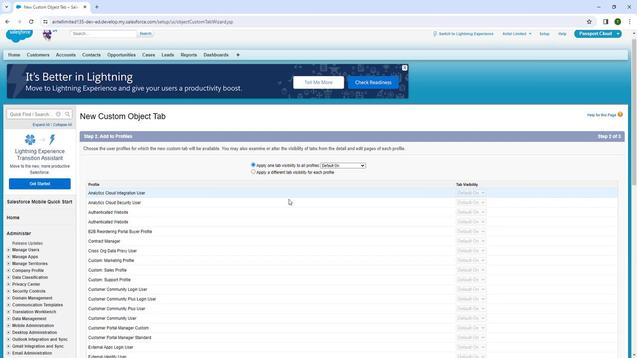 
Action: Mouse moved to (300, 203)
Screenshot: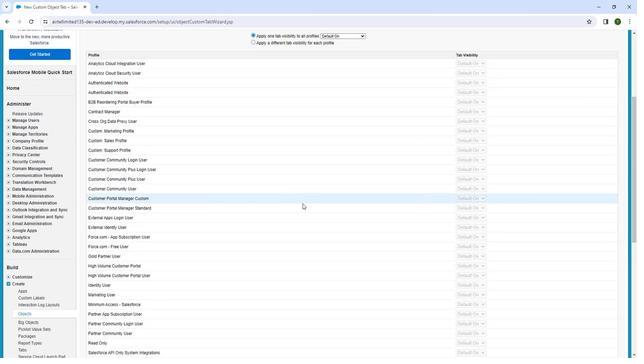 
Action: Mouse scrolled (300, 203) with delta (0, 0)
Screenshot: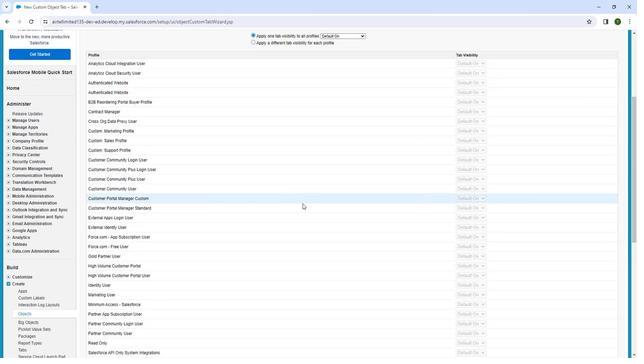 
Action: Mouse moved to (304, 205)
Screenshot: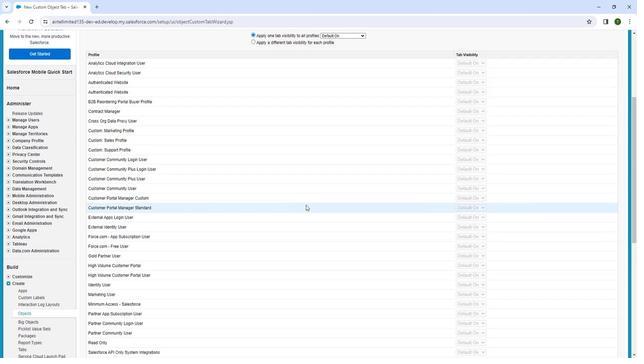
Action: Mouse scrolled (304, 205) with delta (0, 0)
Screenshot: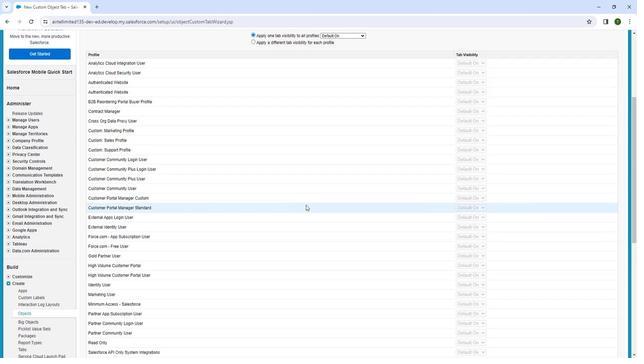 
Action: Mouse moved to (305, 205)
Screenshot: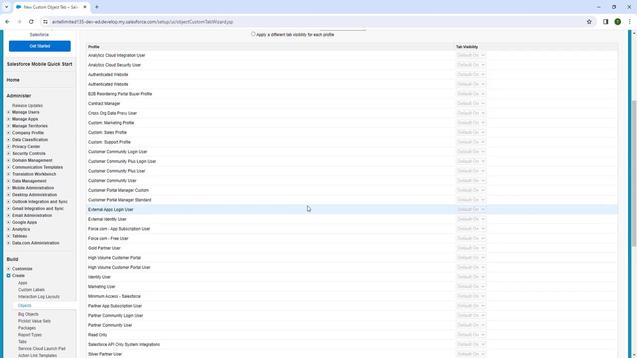 
Action: Mouse scrolled (305, 205) with delta (0, 0)
Screenshot: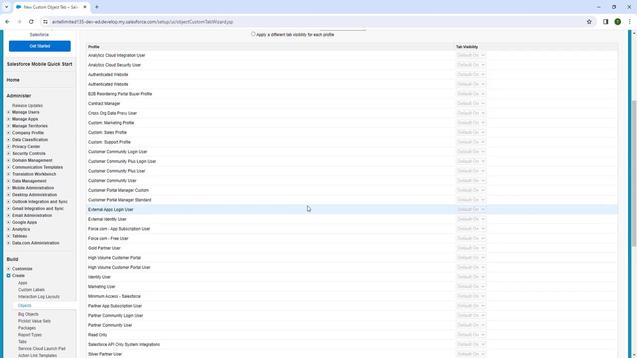 
Action: Mouse moved to (310, 206)
Screenshot: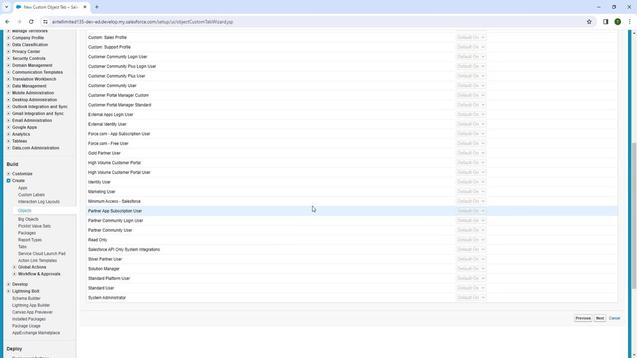 
Action: Mouse scrolled (310, 206) with delta (0, 0)
Screenshot: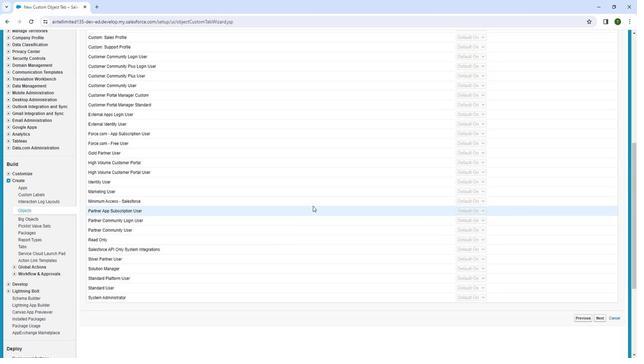 
Action: Mouse moved to (311, 206)
Screenshot: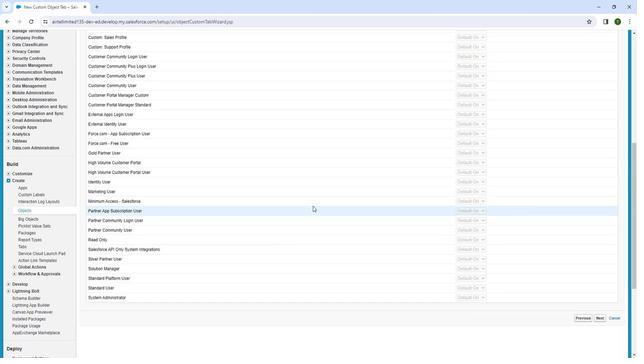 
Action: Mouse scrolled (311, 206) with delta (0, 0)
Screenshot: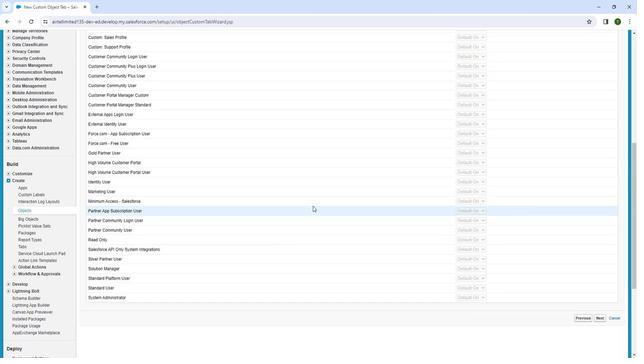 
Action: Mouse moved to (313, 206)
Screenshot: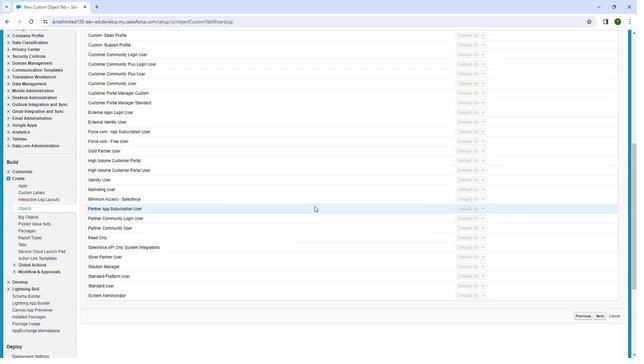 
Action: Mouse scrolled (313, 206) with delta (0, 0)
Screenshot: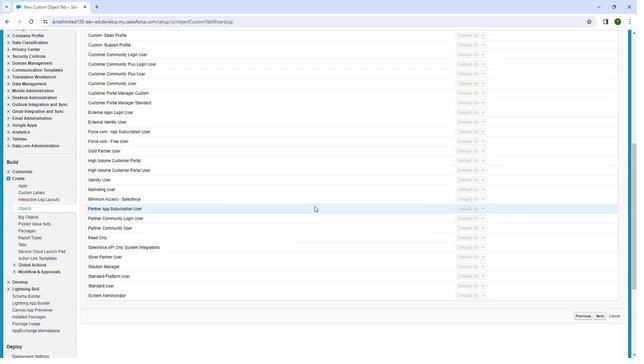 
Action: Mouse moved to (596, 214)
Screenshot: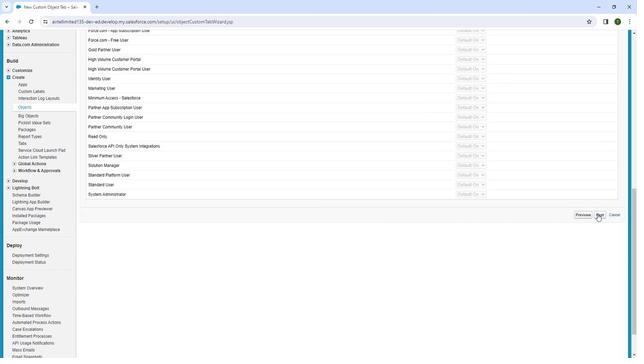 
Action: Mouse pressed left at (596, 214)
Screenshot: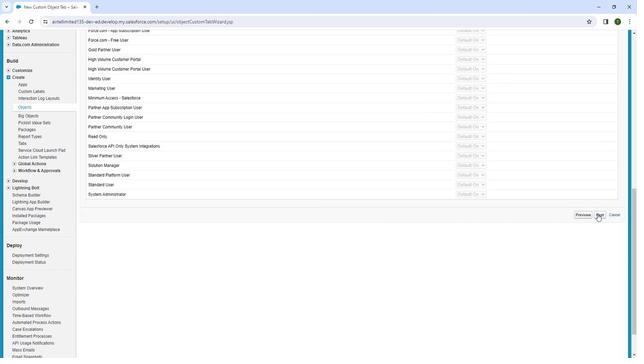 
Action: Mouse moved to (360, 231)
Screenshot: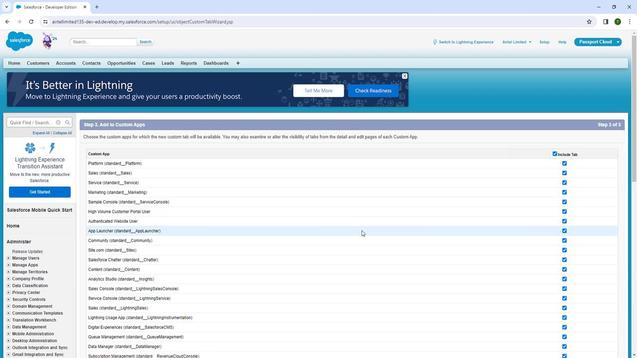 
Action: Mouse scrolled (360, 231) with delta (0, 0)
Screenshot: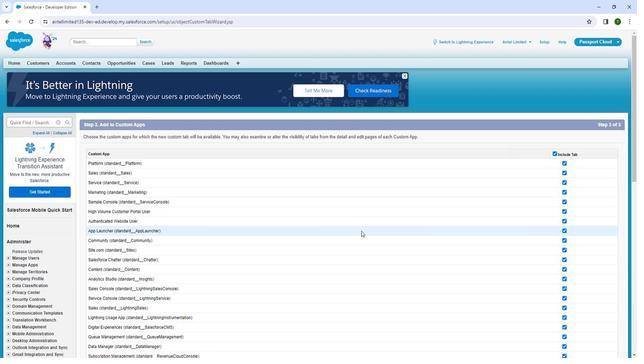 
Action: Mouse moved to (359, 232)
Screenshot: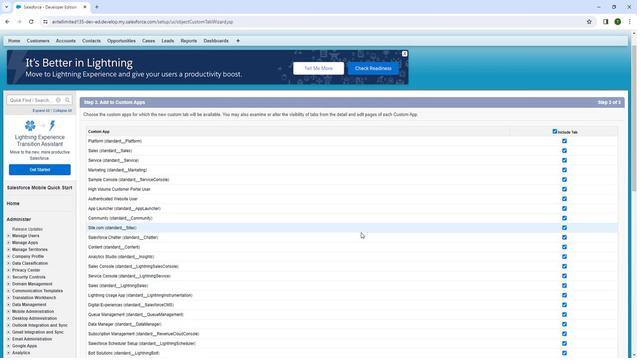 
Action: Mouse scrolled (359, 232) with delta (0, 0)
Screenshot: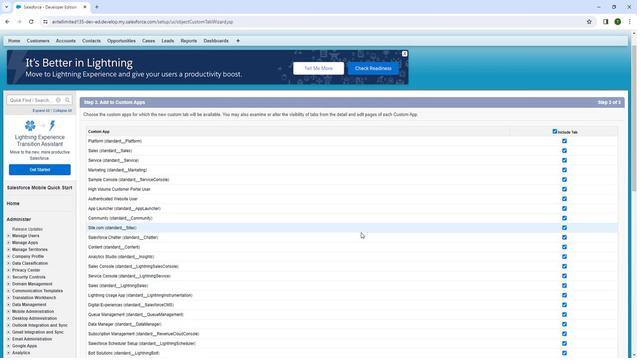 
Action: Mouse moved to (358, 234)
Screenshot: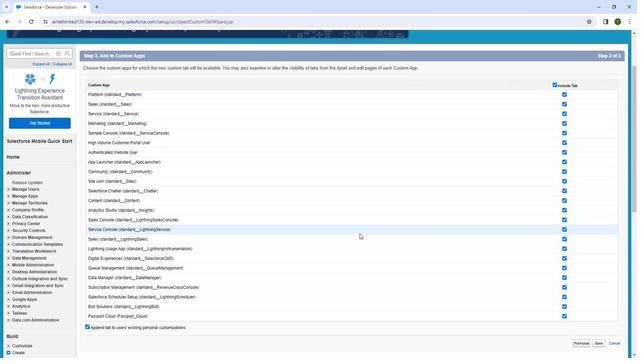 
Action: Mouse scrolled (358, 233) with delta (0, 0)
Screenshot: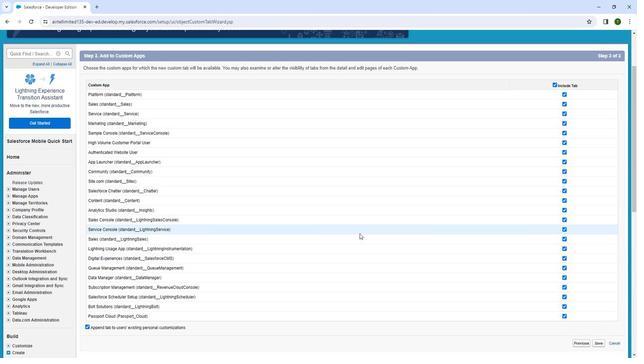 
Action: Mouse scrolled (358, 233) with delta (0, 0)
Screenshot: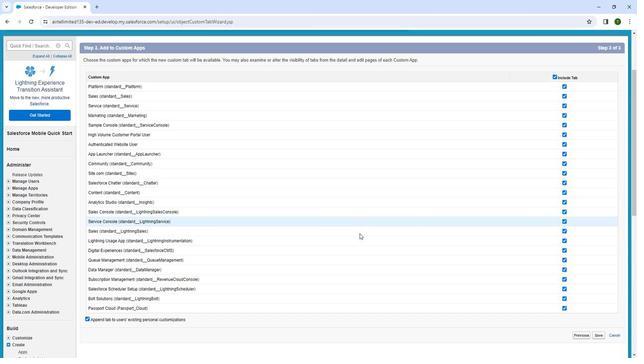 
Action: Mouse scrolled (358, 233) with delta (0, 0)
Screenshot: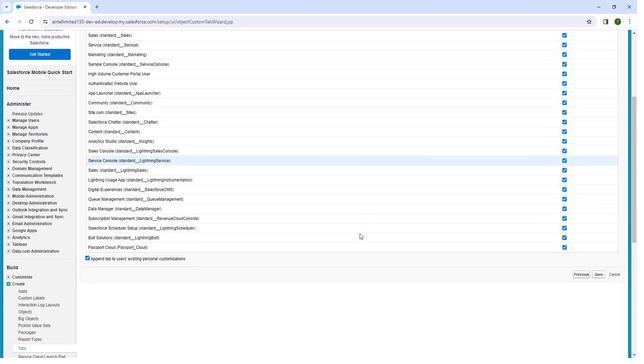 
Action: Mouse moved to (598, 240)
Screenshot: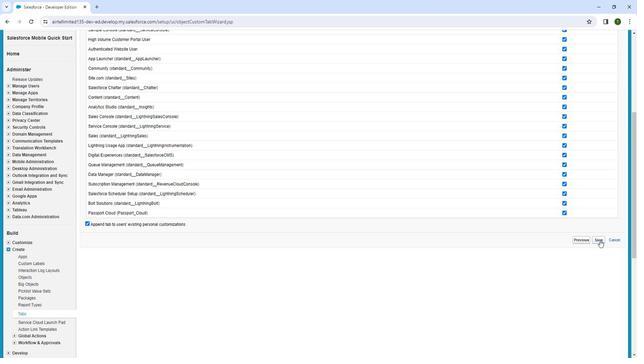 
Action: Mouse pressed left at (598, 240)
Screenshot: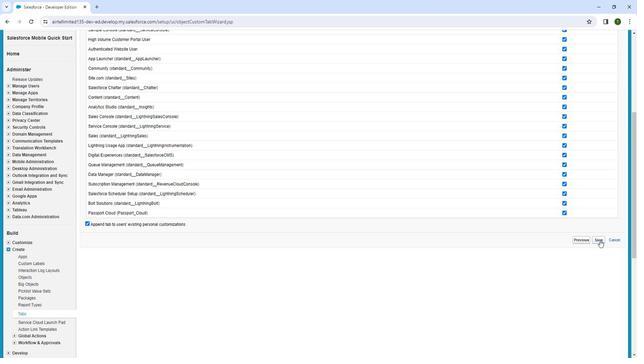 
Action: Mouse moved to (268, 235)
Screenshot: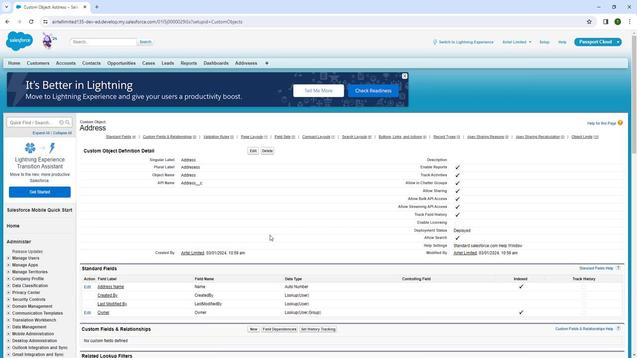 
Action: Mouse scrolled (268, 235) with delta (0, 0)
Screenshot: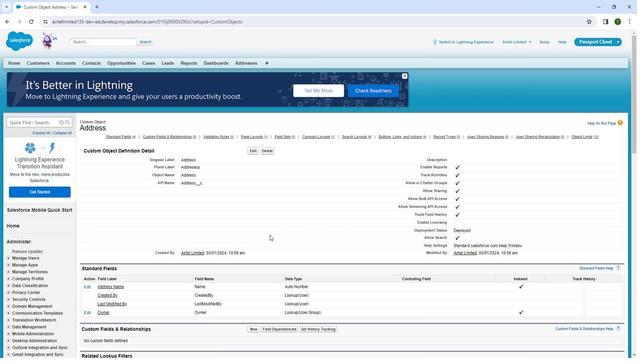 
Action: Mouse moved to (264, 231)
Screenshot: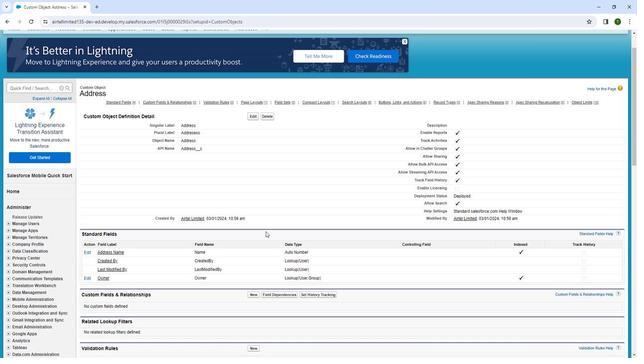 
Action: Mouse scrolled (264, 232) with delta (0, 0)
Screenshot: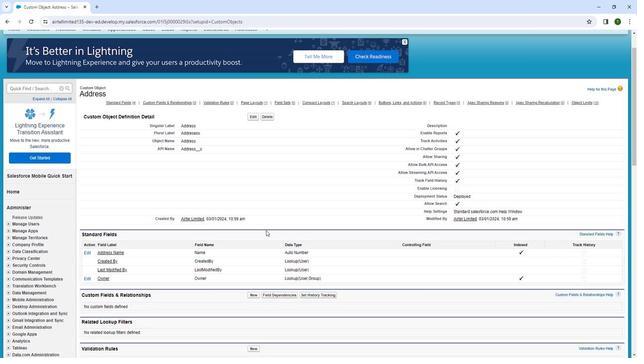 
Action: Mouse moved to (265, 231)
Screenshot: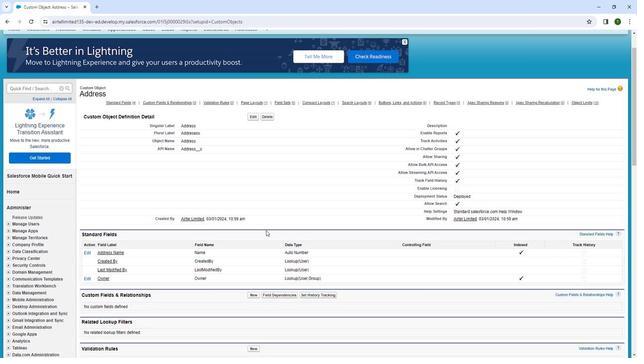 
Action: Mouse scrolled (265, 231) with delta (0, 0)
Screenshot: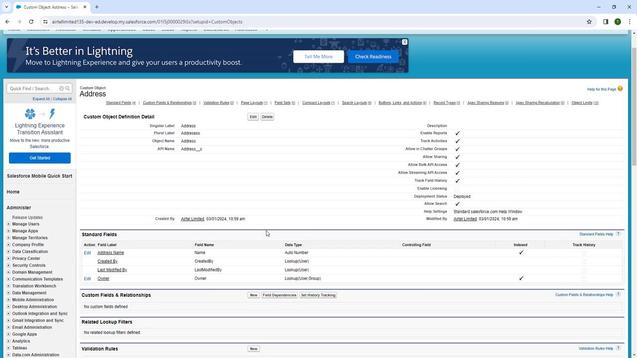 
Action: Mouse moved to (265, 230)
Screenshot: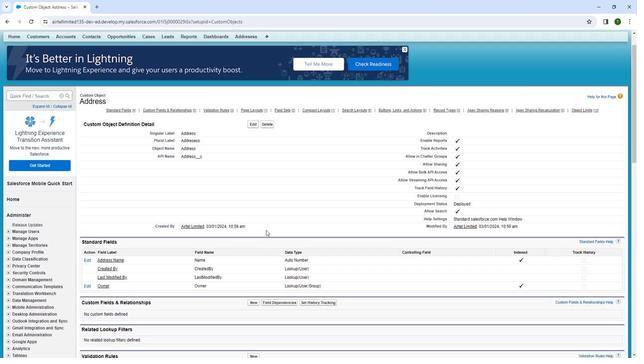 
Action: Mouse scrolled (265, 230) with delta (0, 0)
Screenshot: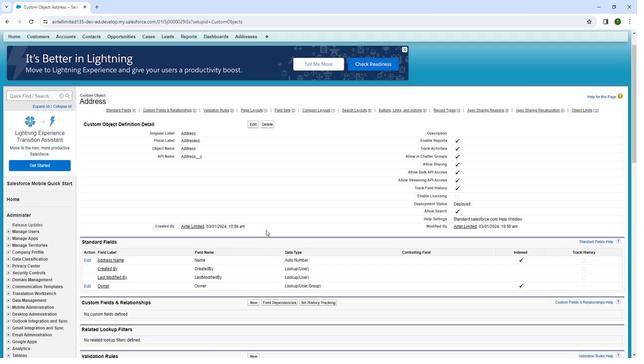
Action: Mouse moved to (11, 123)
Screenshot: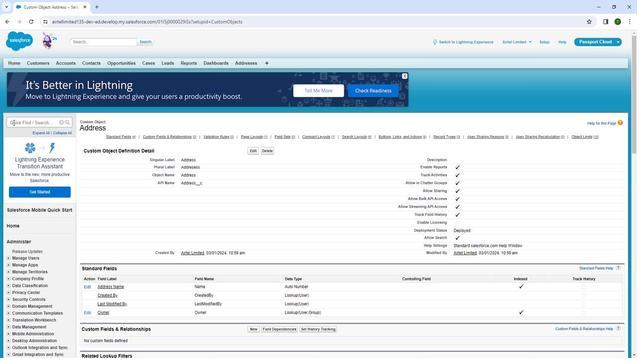 
Action: Mouse pressed left at (11, 123)
Screenshot: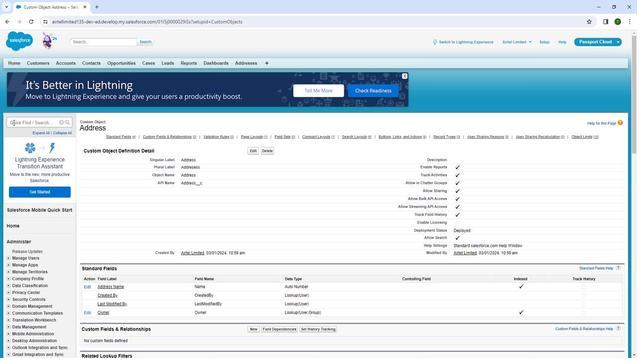 
Action: Mouse moved to (22, 116)
Screenshot: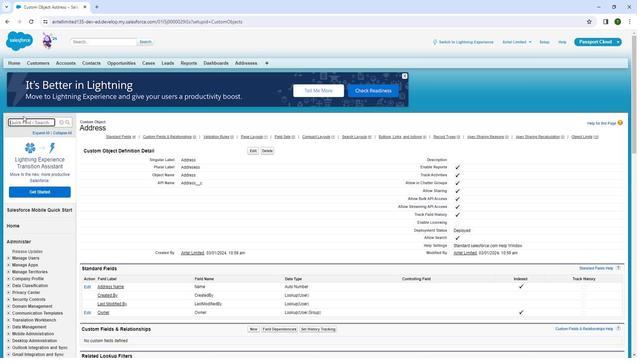 
Action: Key pressed apps
Screenshot: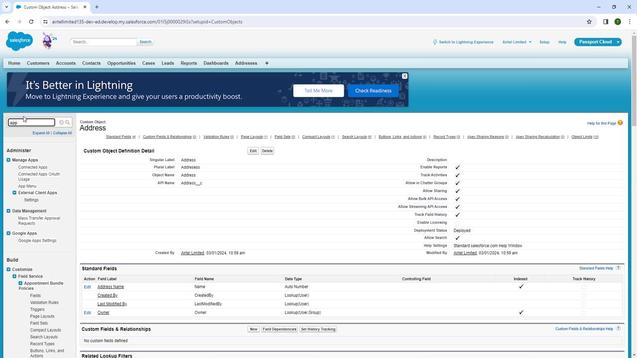 
Action: Mouse moved to (18, 255)
Screenshot: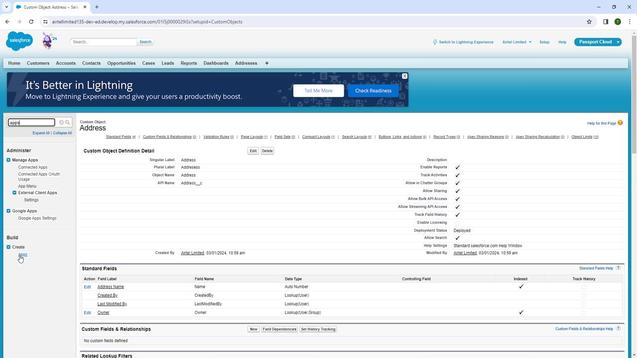 
Action: Mouse pressed left at (18, 255)
Screenshot: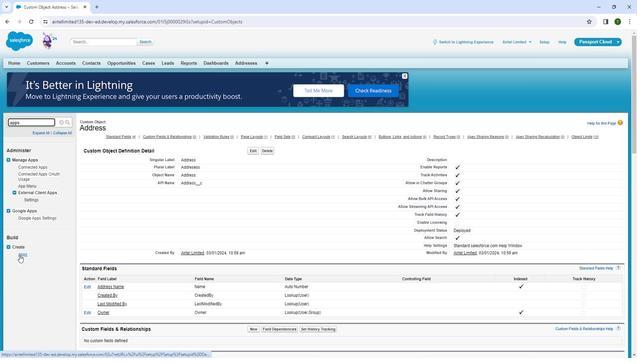 
Action: Mouse moved to (113, 250)
Screenshot: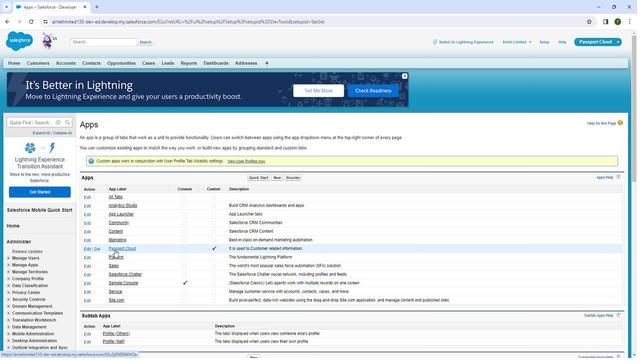 
Action: Mouse pressed left at (113, 250)
Screenshot: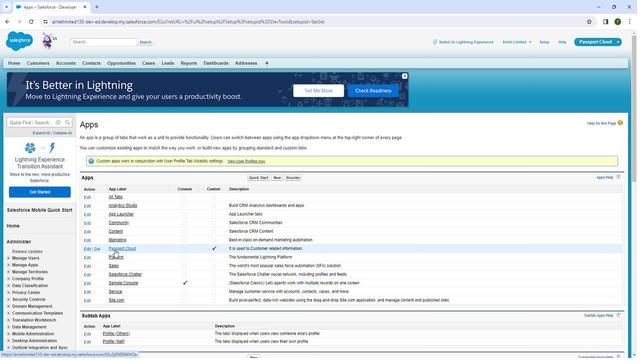 
Action: Mouse moved to (250, 172)
Screenshot: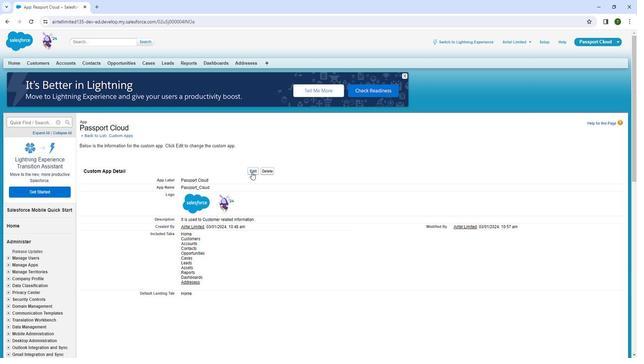 
Action: Mouse pressed left at (250, 172)
Screenshot: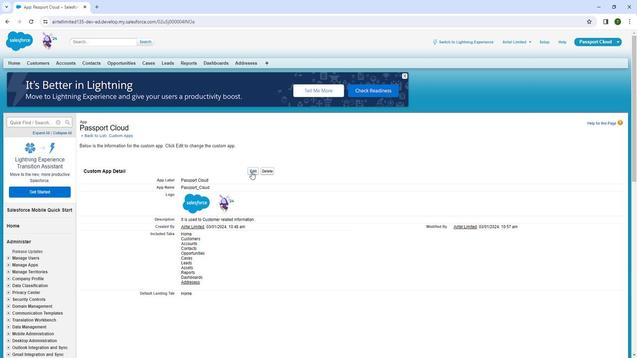 
Action: Mouse moved to (278, 324)
Screenshot: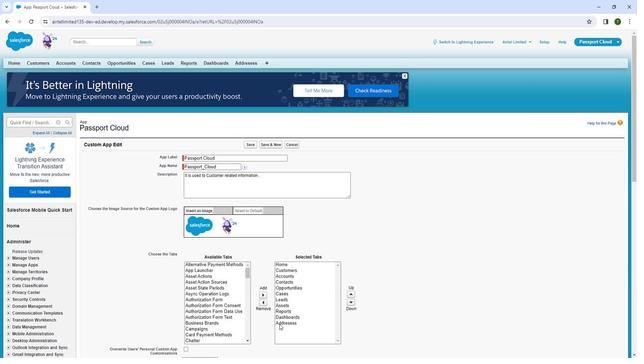 
Action: Mouse pressed left at (278, 324)
Screenshot: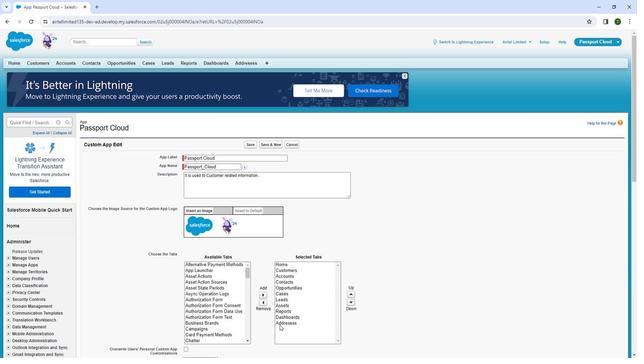 
Action: Mouse moved to (350, 294)
Screenshot: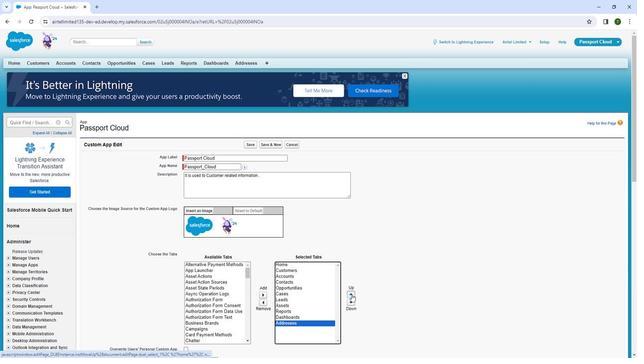 
Action: Mouse pressed left at (350, 294)
Screenshot: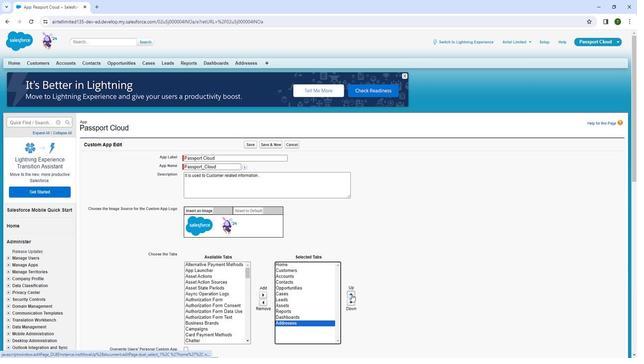 
Action: Mouse pressed left at (350, 294)
Screenshot: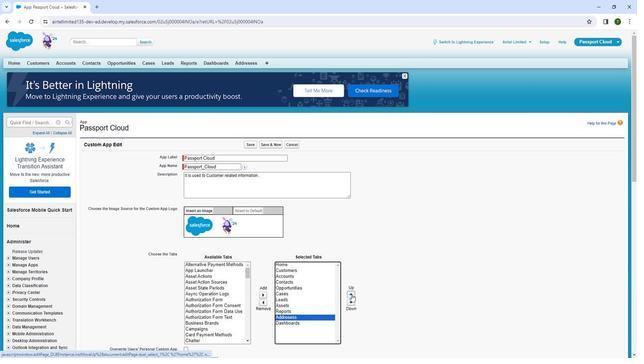 
Action: Mouse pressed left at (350, 294)
Screenshot: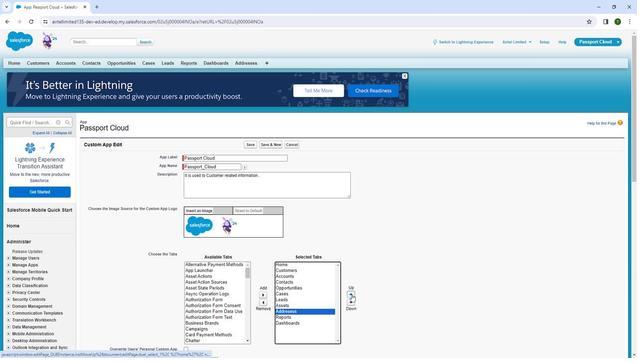 
Action: Mouse pressed left at (350, 294)
Screenshot: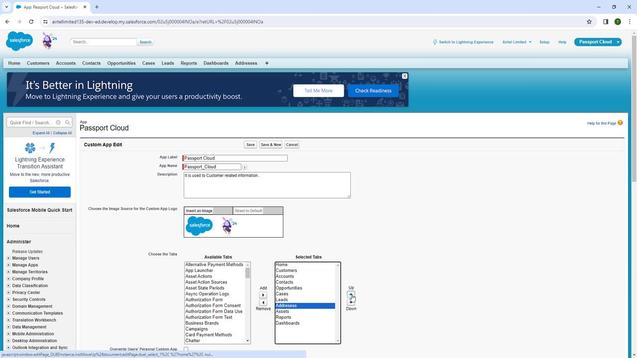 
Action: Mouse moved to (350, 294)
Screenshot: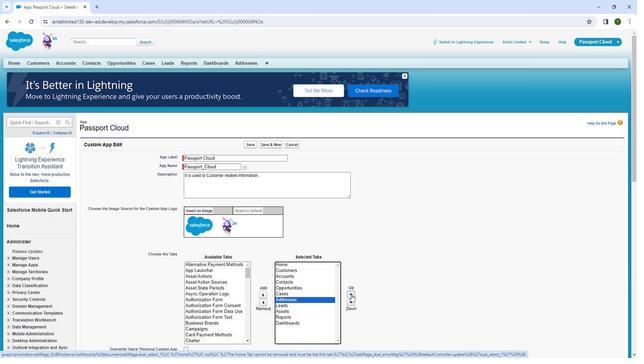 
Action: Mouse pressed left at (350, 294)
Screenshot: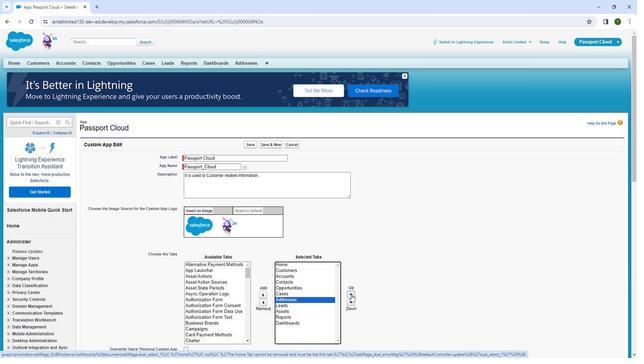 
Action: Mouse pressed left at (350, 294)
Screenshot: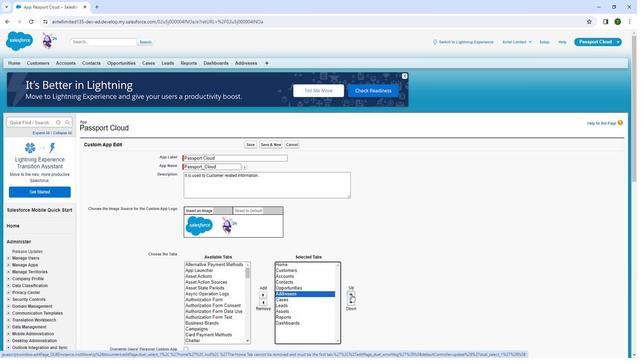 
Action: Mouse moved to (349, 294)
Screenshot: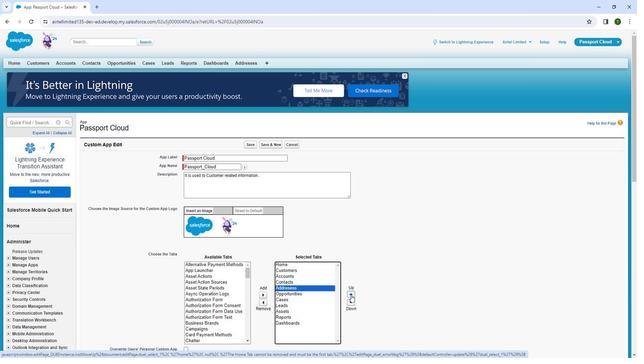 
Action: Mouse pressed left at (349, 294)
Screenshot: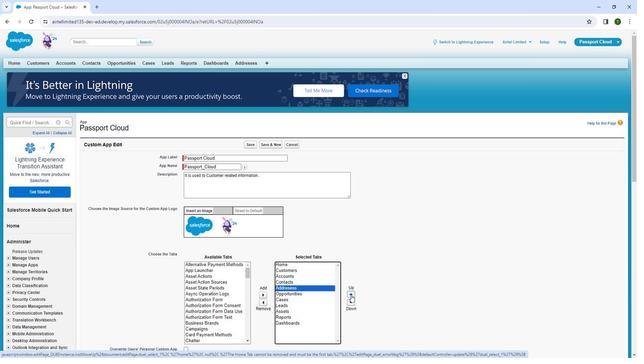 
Action: Mouse moved to (348, 294)
Screenshot: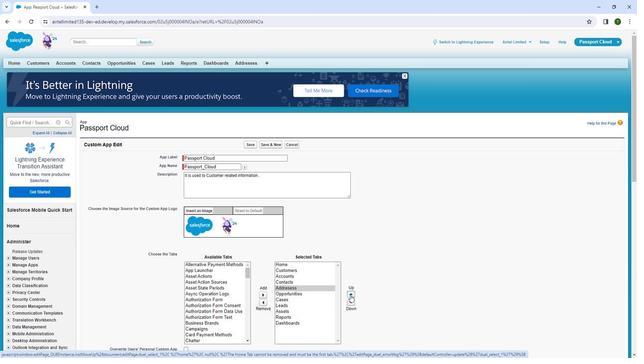 
Action: Mouse pressed left at (348, 294)
Screenshot: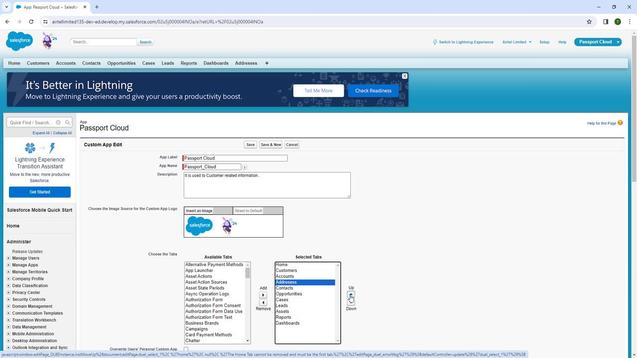 
Action: Mouse moved to (299, 231)
Screenshot: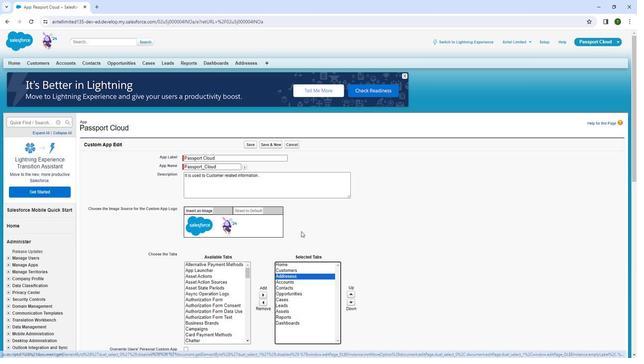 
Action: Mouse pressed left at (299, 231)
Screenshot: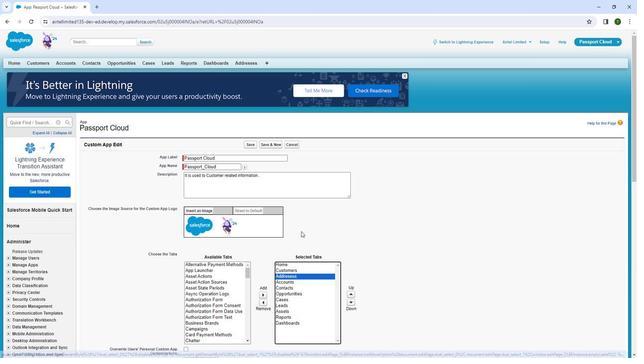 
Action: Mouse moved to (299, 231)
Screenshot: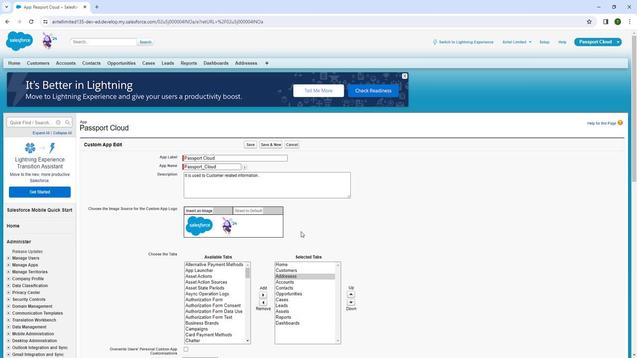 
Action: Mouse scrolled (299, 231) with delta (0, 0)
Screenshot: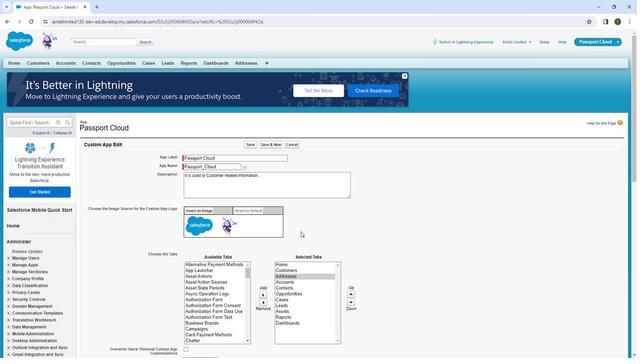 
Action: Mouse scrolled (299, 231) with delta (0, 0)
Screenshot: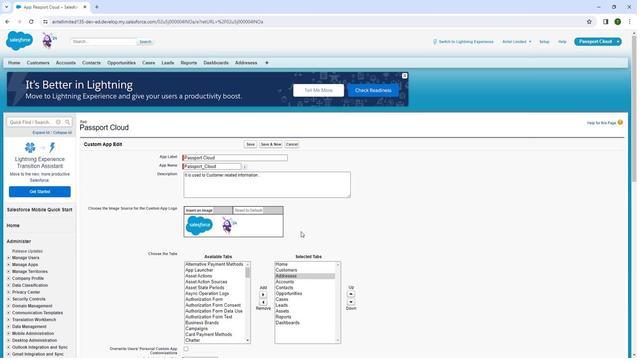 
Action: Mouse scrolled (299, 231) with delta (0, 0)
Screenshot: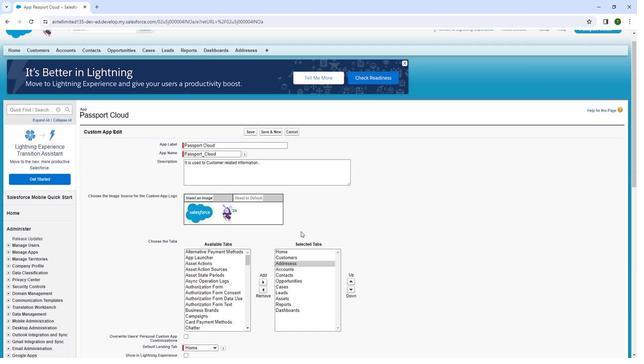 
Action: Mouse scrolled (299, 231) with delta (0, 0)
Screenshot: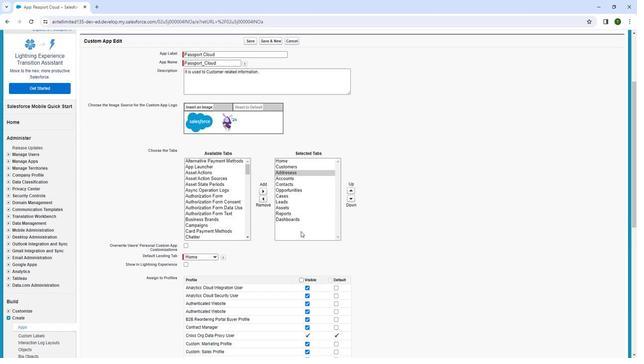
Action: Mouse scrolled (299, 231) with delta (0, 0)
Screenshot: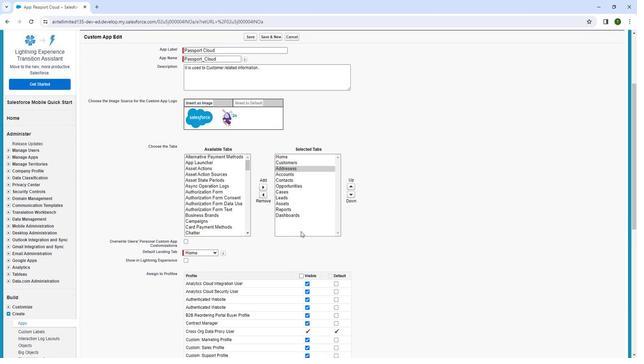 
Action: Mouse scrolled (299, 231) with delta (0, 0)
Screenshot: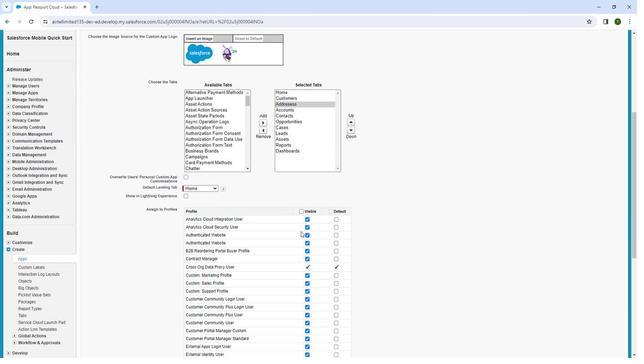 
Action: Mouse scrolled (299, 231) with delta (0, 0)
Screenshot: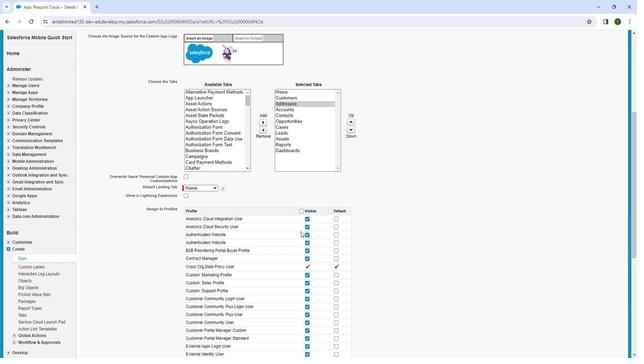 
Action: Mouse moved to (299, 232)
Screenshot: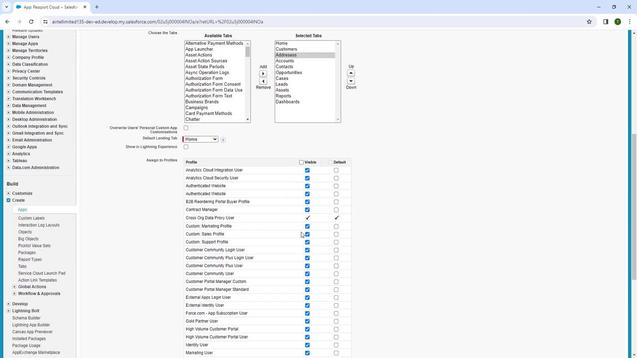 
Action: Mouse scrolled (299, 231) with delta (0, 0)
Screenshot: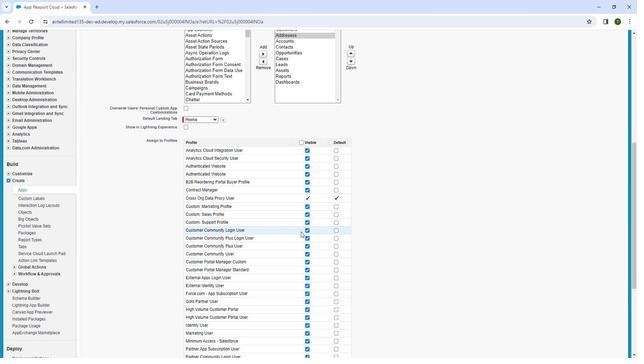 
Action: Mouse scrolled (299, 231) with delta (0, 0)
Screenshot: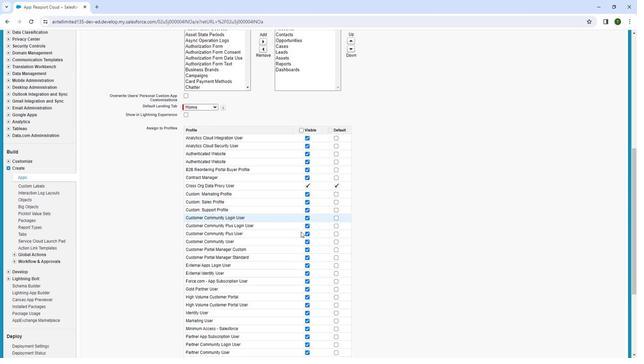 
Action: Mouse scrolled (299, 231) with delta (0, 0)
Screenshot: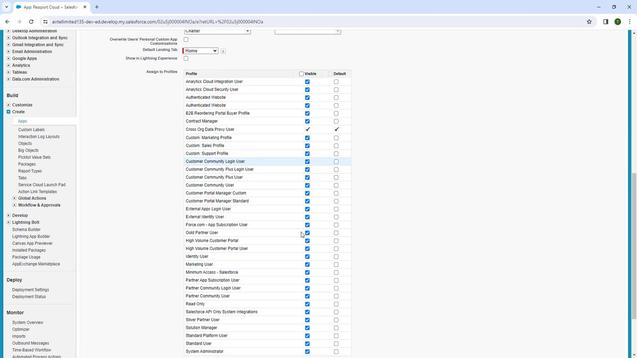 
Action: Mouse scrolled (299, 231) with delta (0, 0)
Screenshot: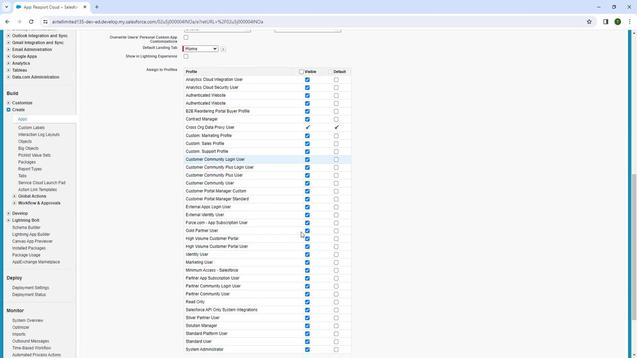 
Action: Mouse moved to (297, 232)
Screenshot: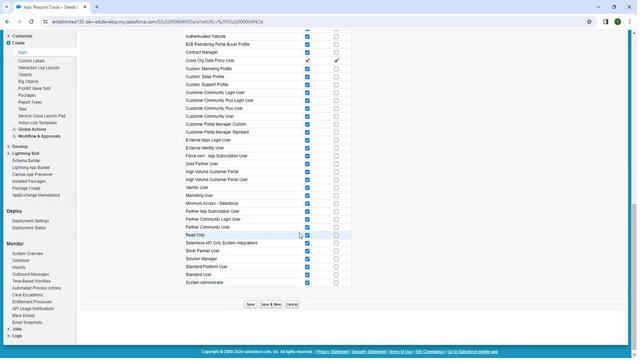 
Action: Mouse scrolled (297, 232) with delta (0, 0)
Screenshot: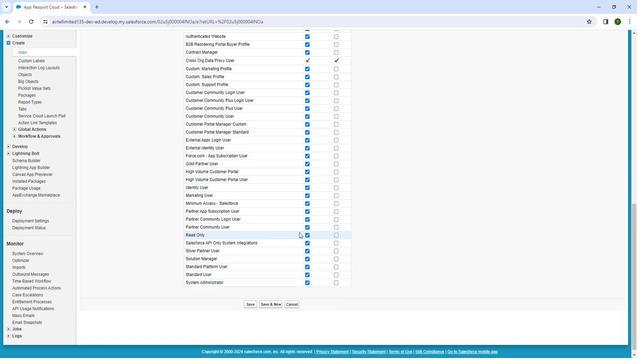 
Action: Mouse moved to (245, 299)
Screenshot: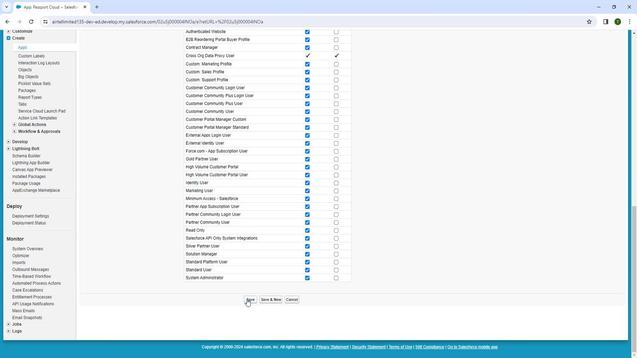 
Action: Mouse pressed left at (245, 299)
Screenshot: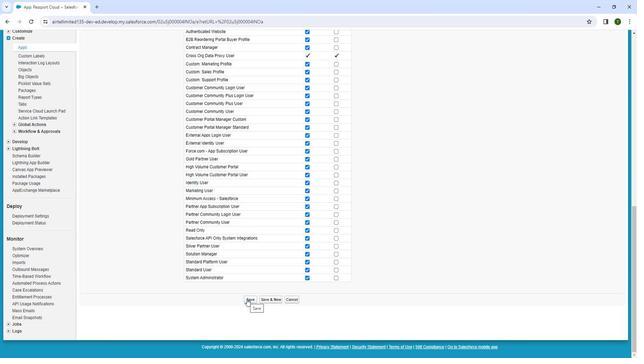 
Action: Mouse moved to (31, 22)
Screenshot: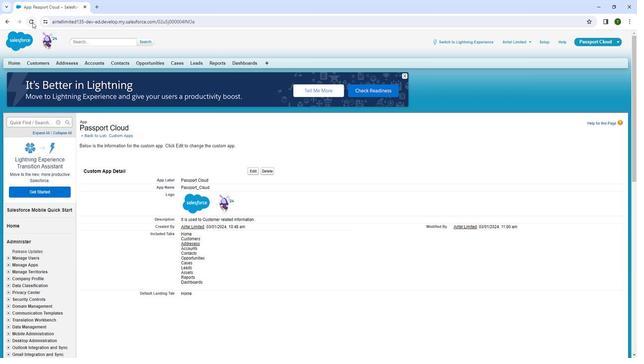 
Action: Mouse pressed left at (31, 22)
Screenshot: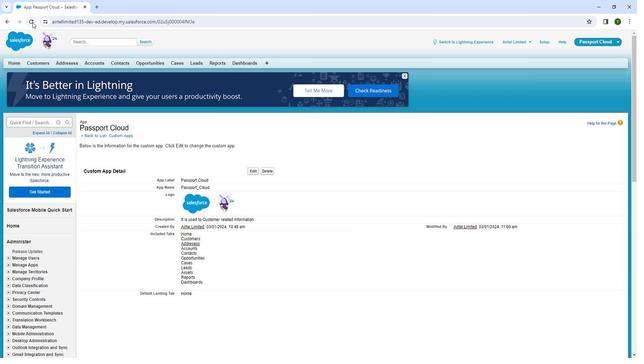
Action: Mouse moved to (10, 62)
Screenshot: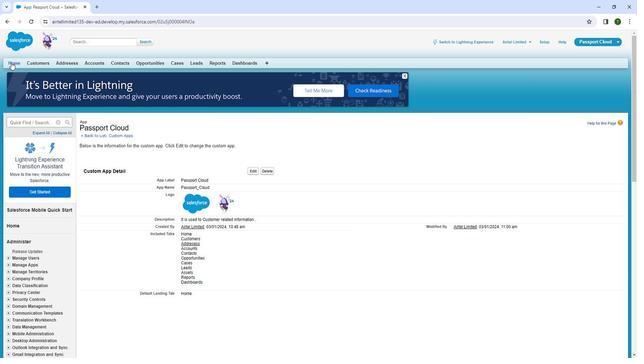 
Action: Mouse pressed left at (10, 62)
Screenshot: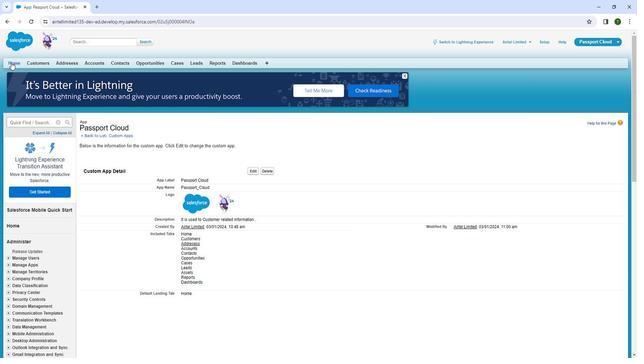 
Action: Mouse moved to (10, 62)
Screenshot: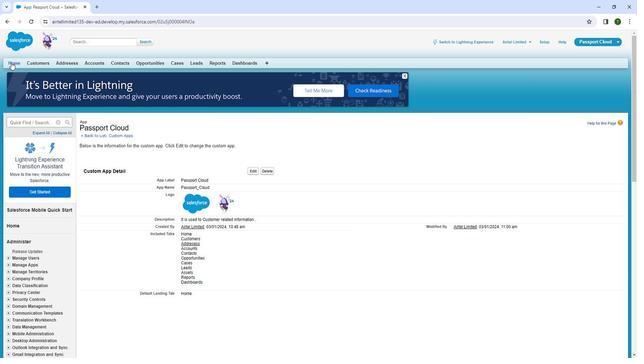 
Action: Mouse pressed left at (10, 62)
Screenshot: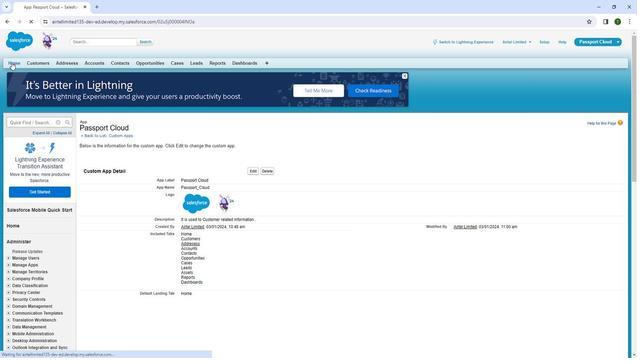 
Action: Mouse moved to (28, 163)
Screenshot: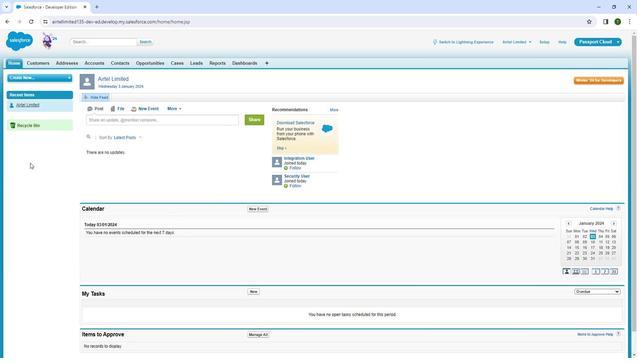 
Action: Mouse pressed left at (28, 163)
Screenshot: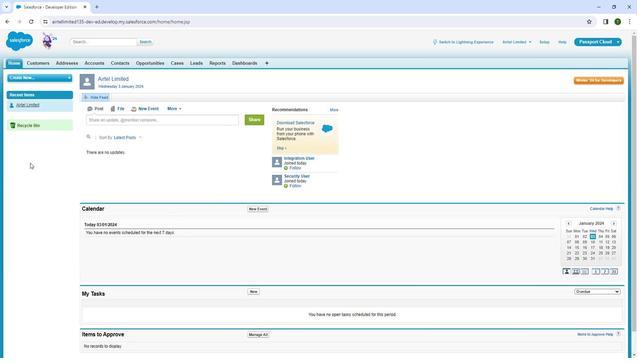 
Action: Mouse moved to (320, 197)
Screenshot: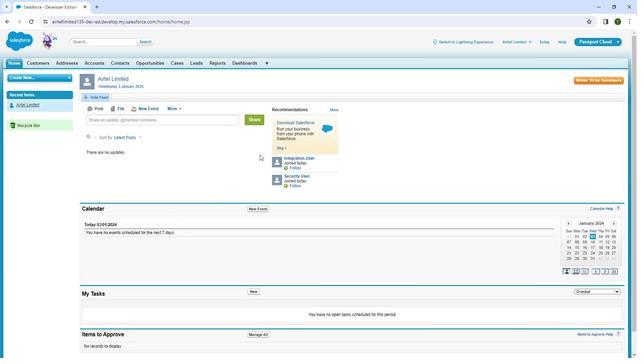 
